 Task: Create a sub task System Test and UAT for the task  Implement a new cloud-based supply chain analytics system for a company in the project BlueLine , assign it to team member softage.5@softage.net and update the status of the sub task to  At Risk , set the priority of the sub task to Medium
Action: Mouse moved to (626, 329)
Screenshot: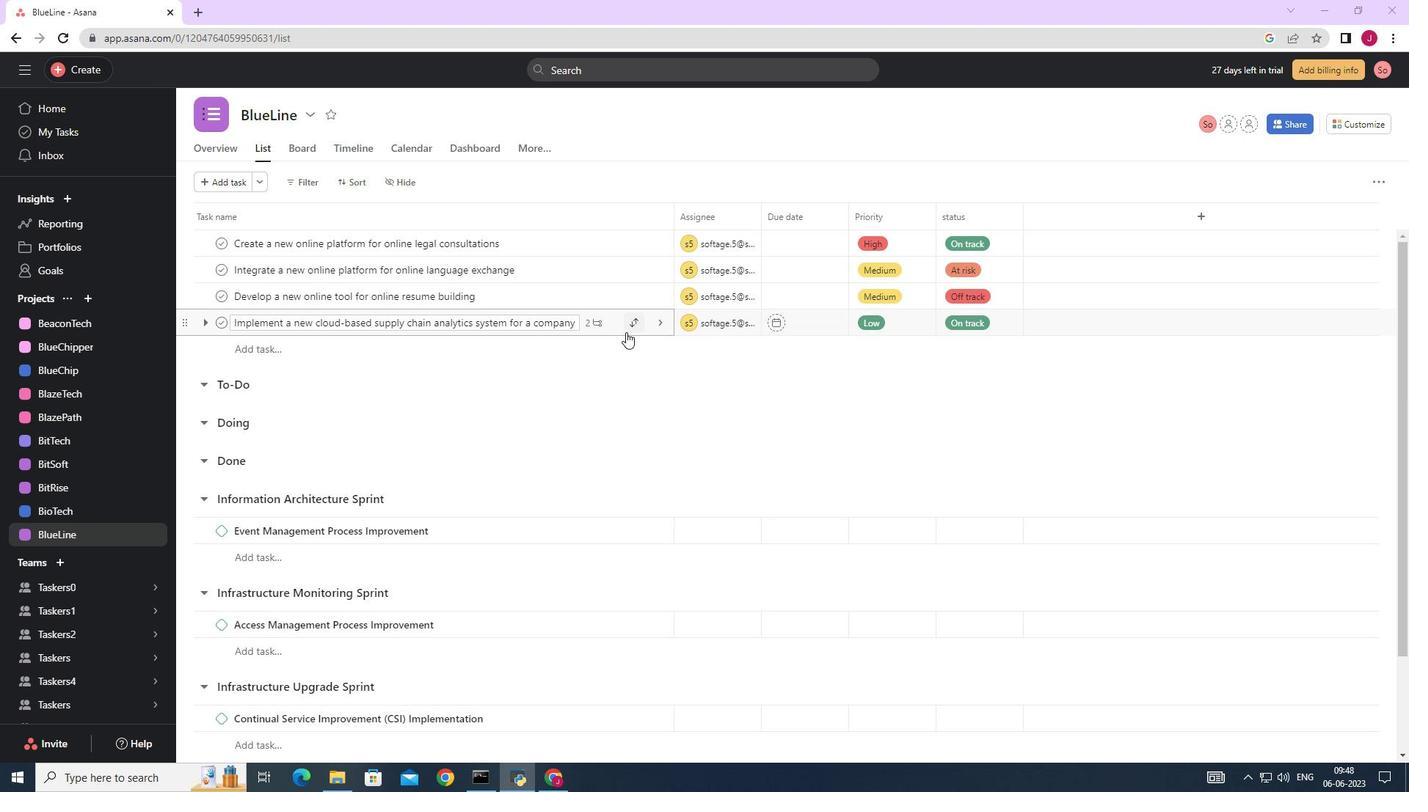 
Action: Mouse pressed left at (626, 329)
Screenshot: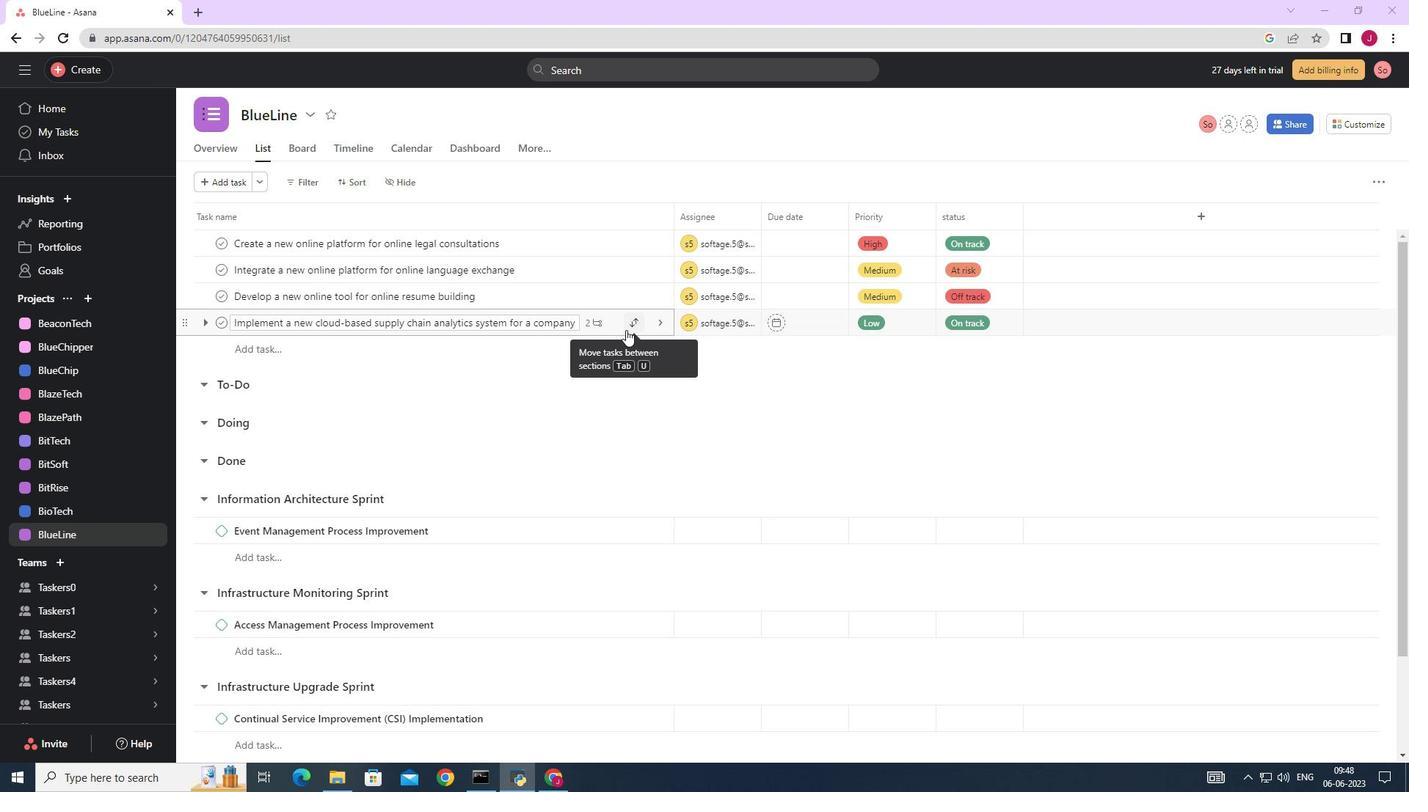 
Action: Mouse moved to (709, 412)
Screenshot: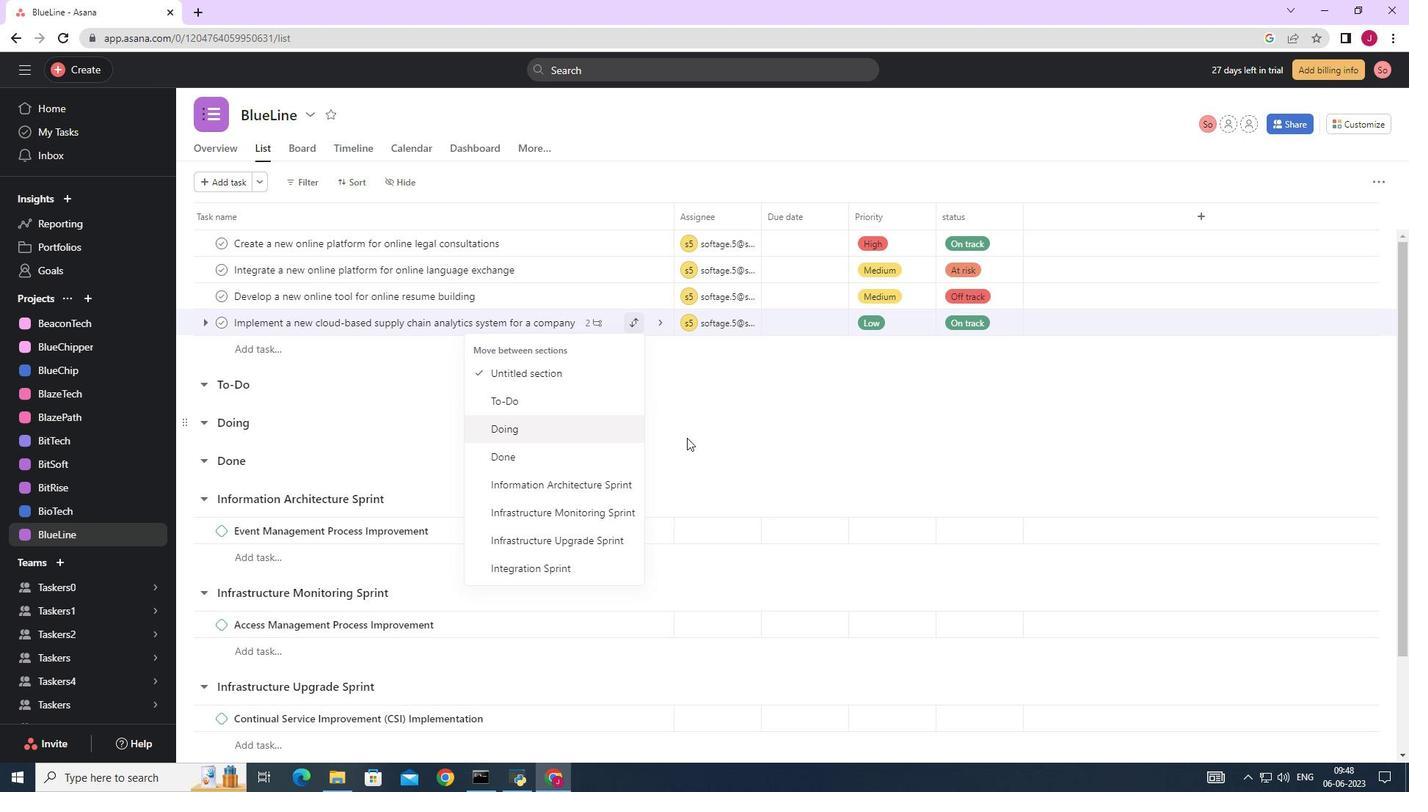 
Action: Mouse pressed left at (709, 412)
Screenshot: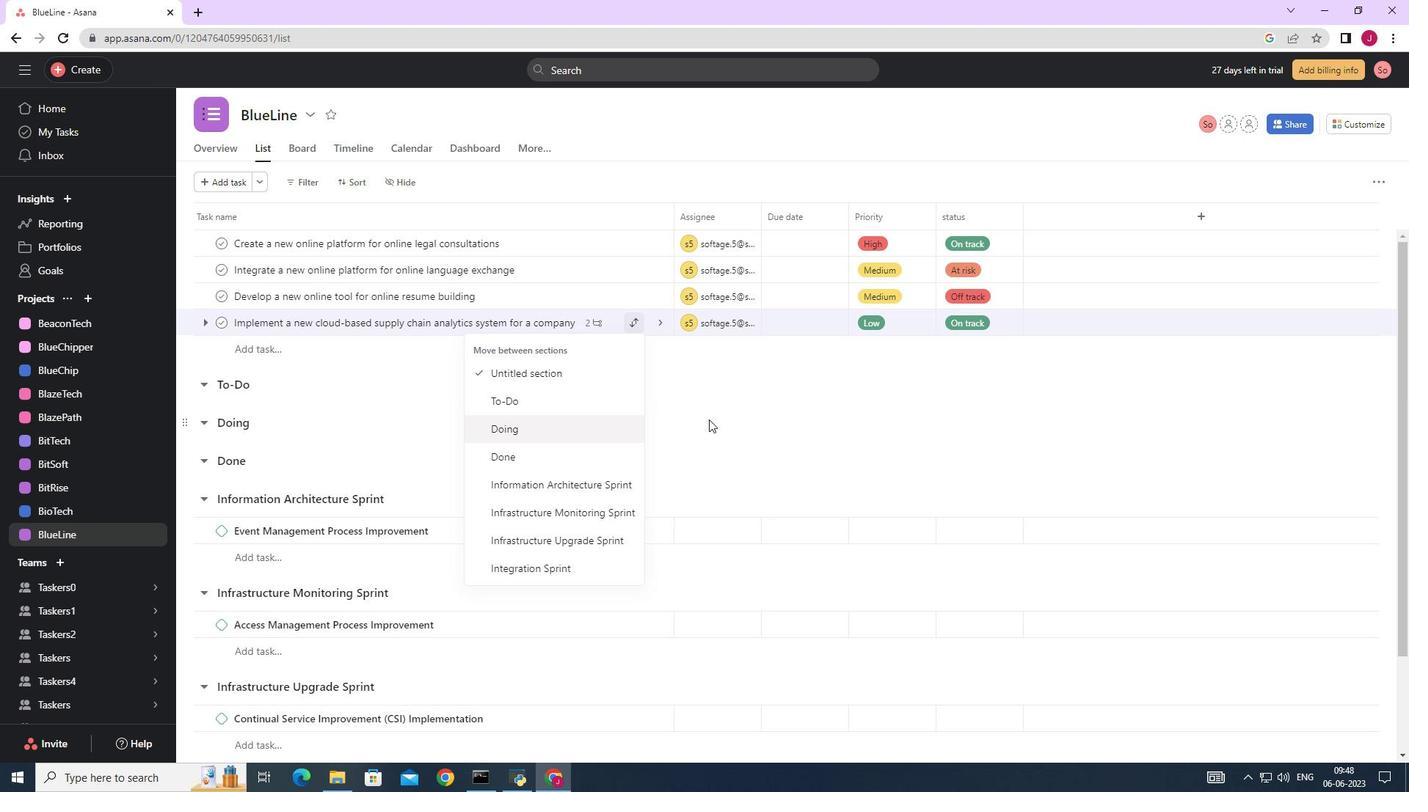 
Action: Mouse moved to (622, 323)
Screenshot: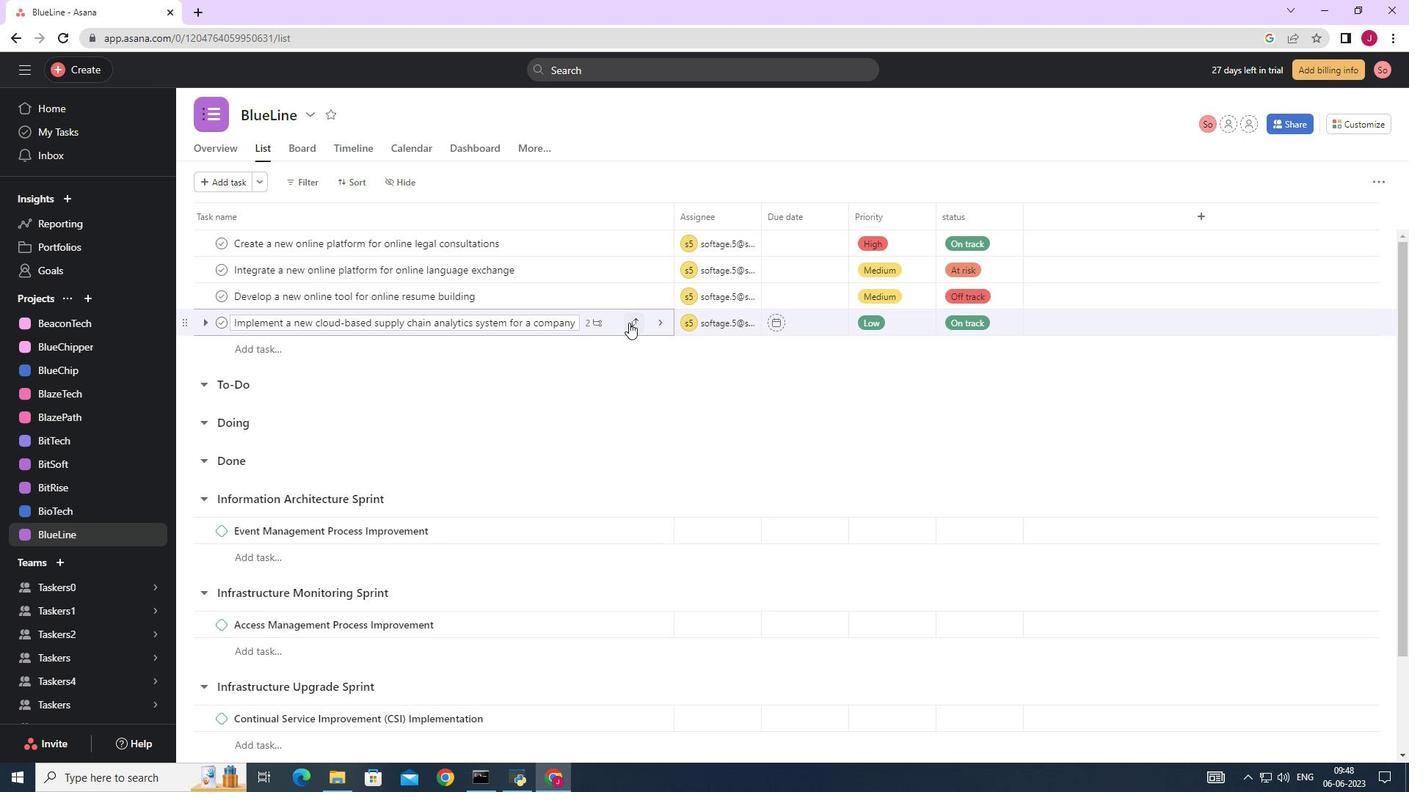 
Action: Mouse pressed left at (622, 323)
Screenshot: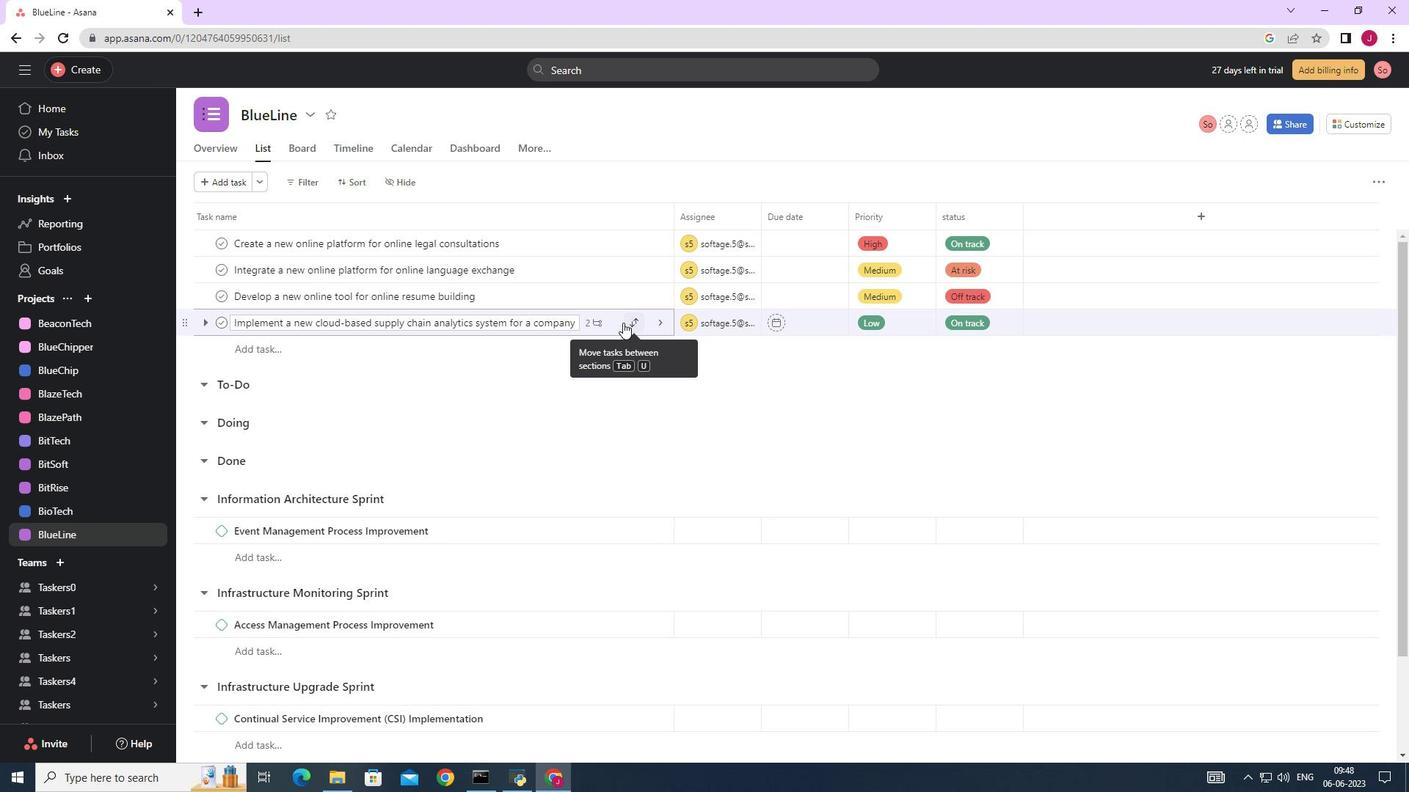 
Action: Mouse moved to (969, 541)
Screenshot: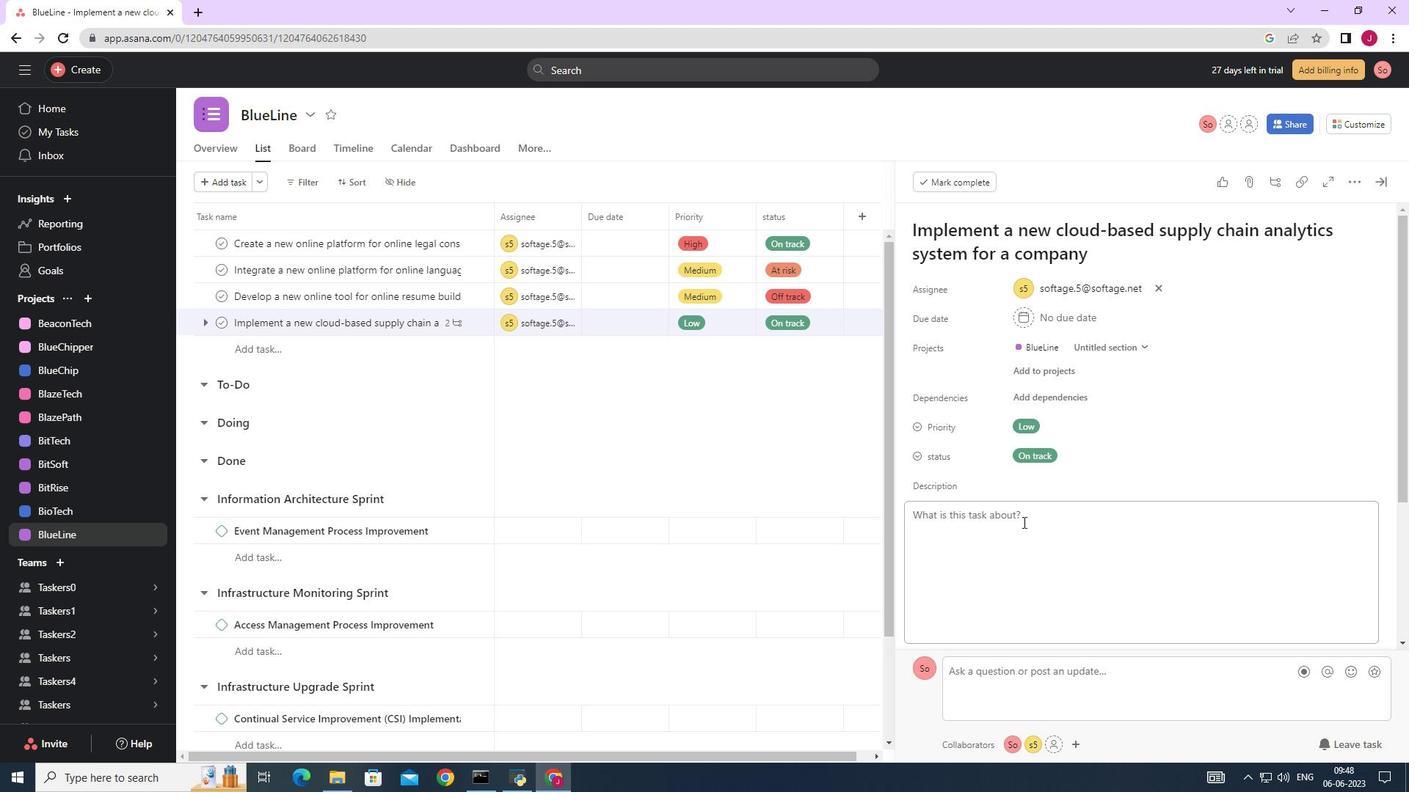 
Action: Mouse scrolled (969, 540) with delta (0, 0)
Screenshot: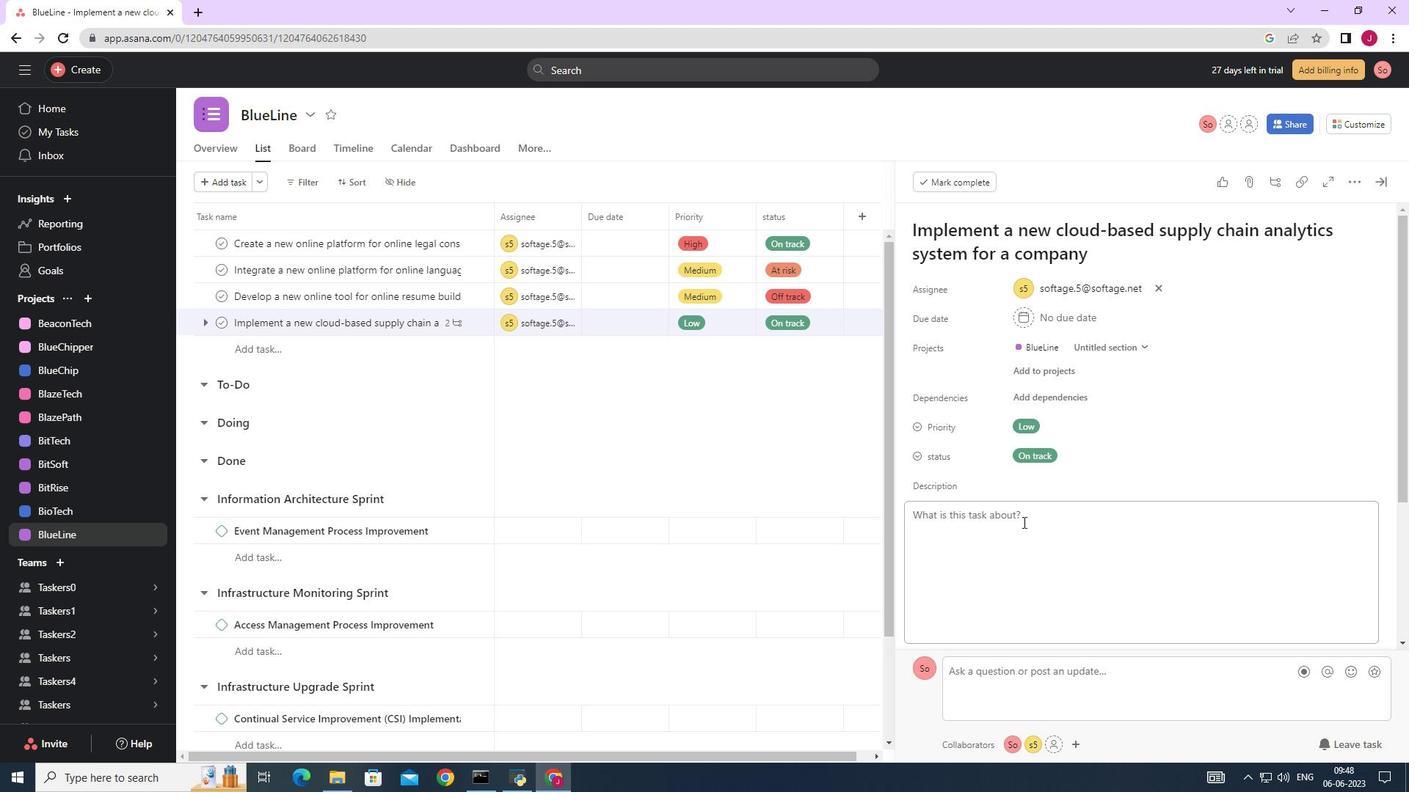 
Action: Mouse scrolled (969, 540) with delta (0, 0)
Screenshot: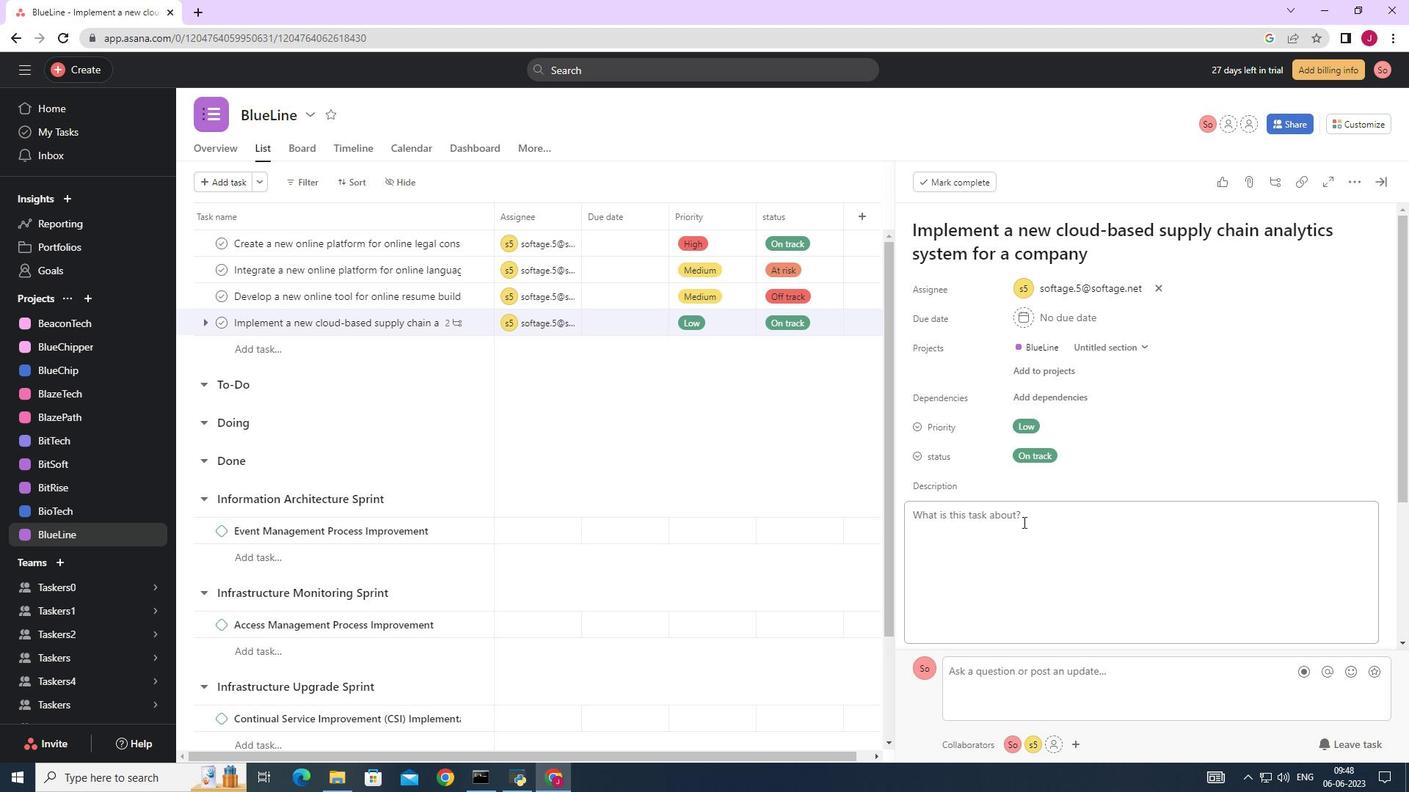 
Action: Mouse scrolled (969, 540) with delta (0, 0)
Screenshot: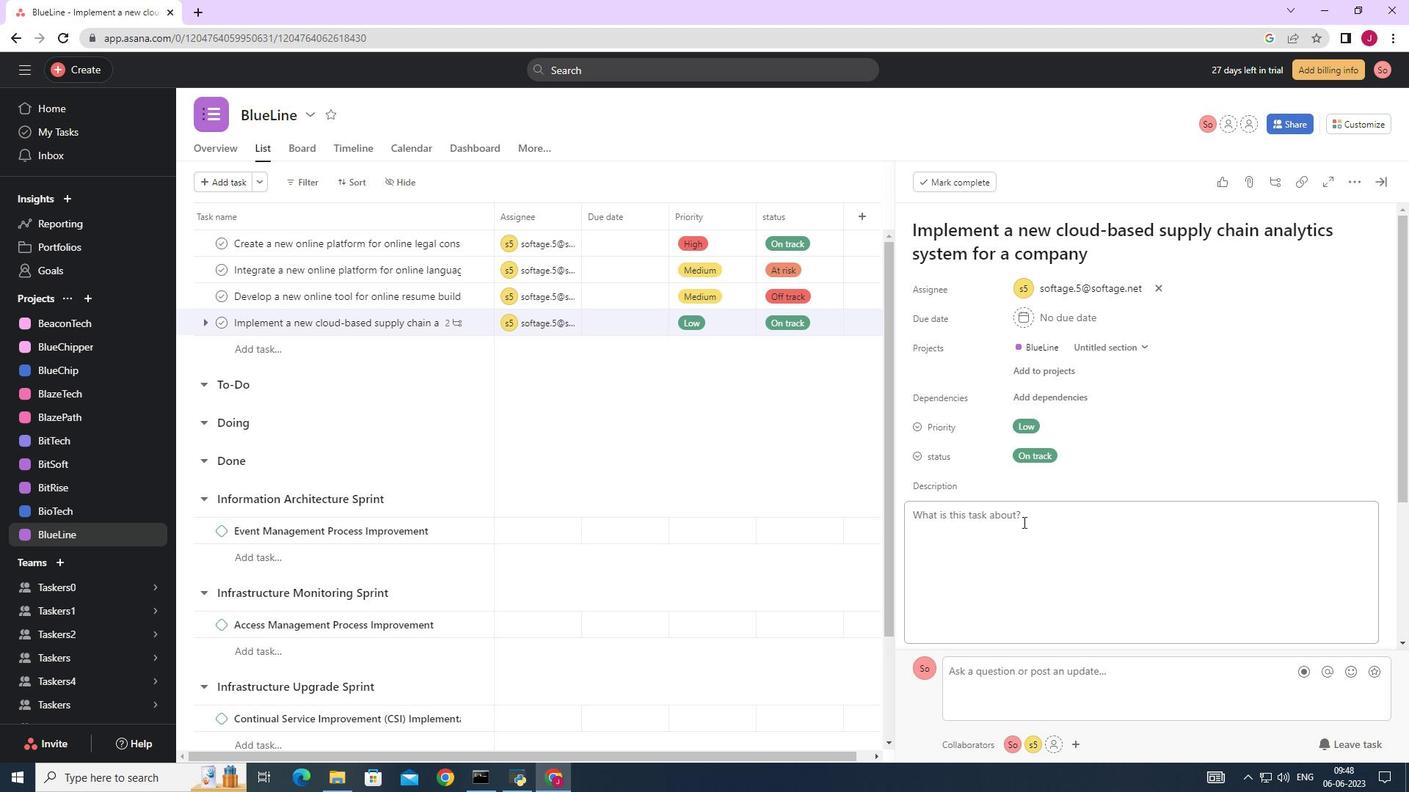 
Action: Mouse scrolled (969, 540) with delta (0, 0)
Screenshot: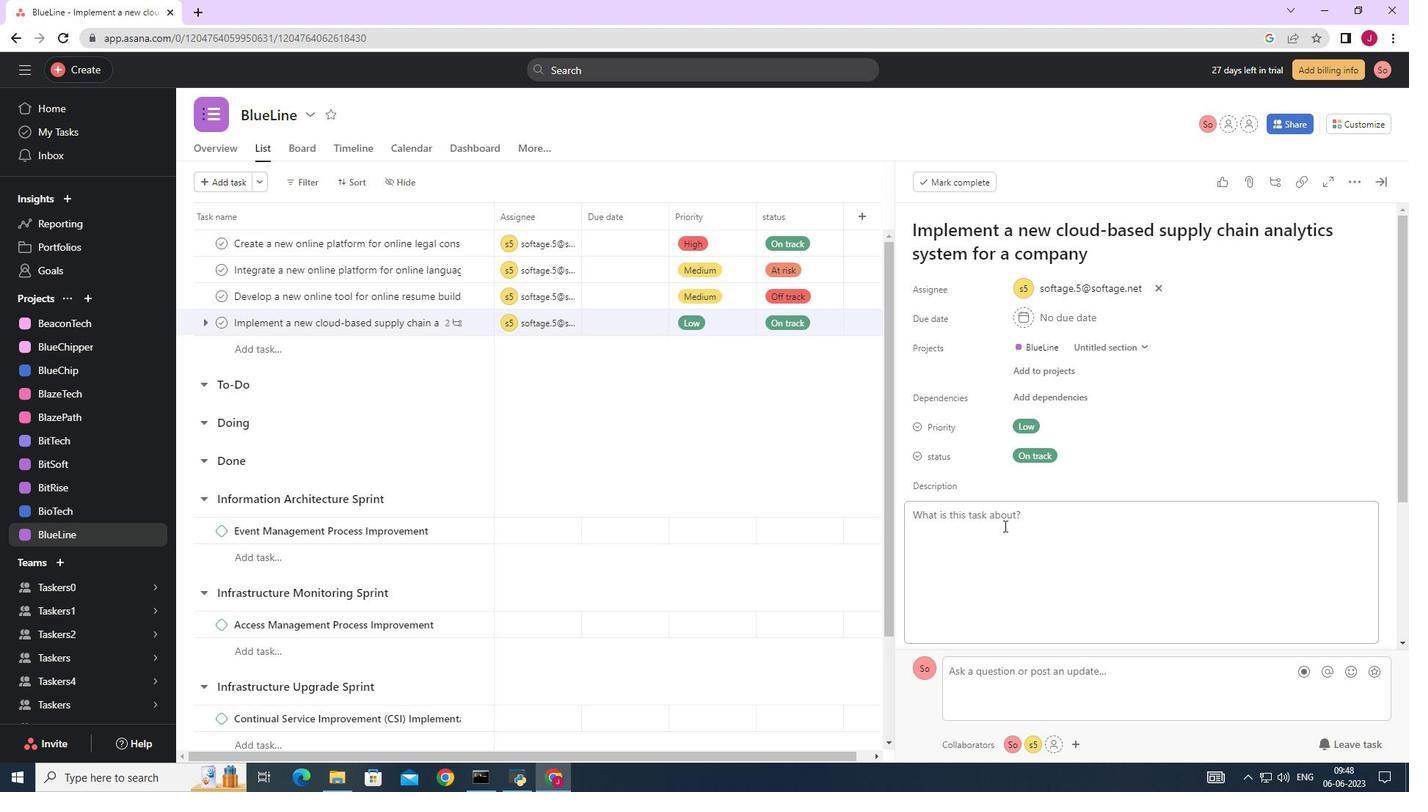 
Action: Mouse scrolled (969, 540) with delta (0, 0)
Screenshot: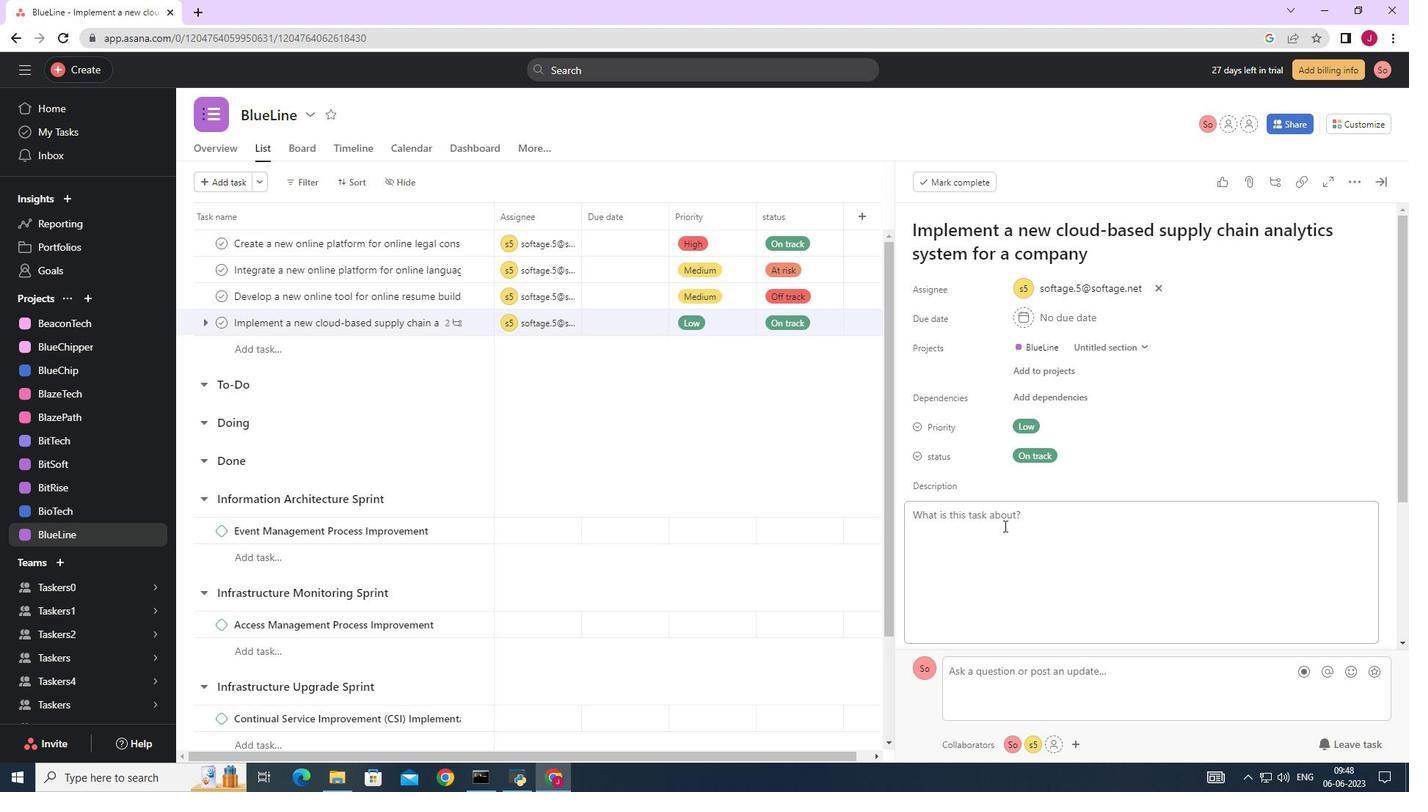
Action: Mouse moved to (969, 541)
Screenshot: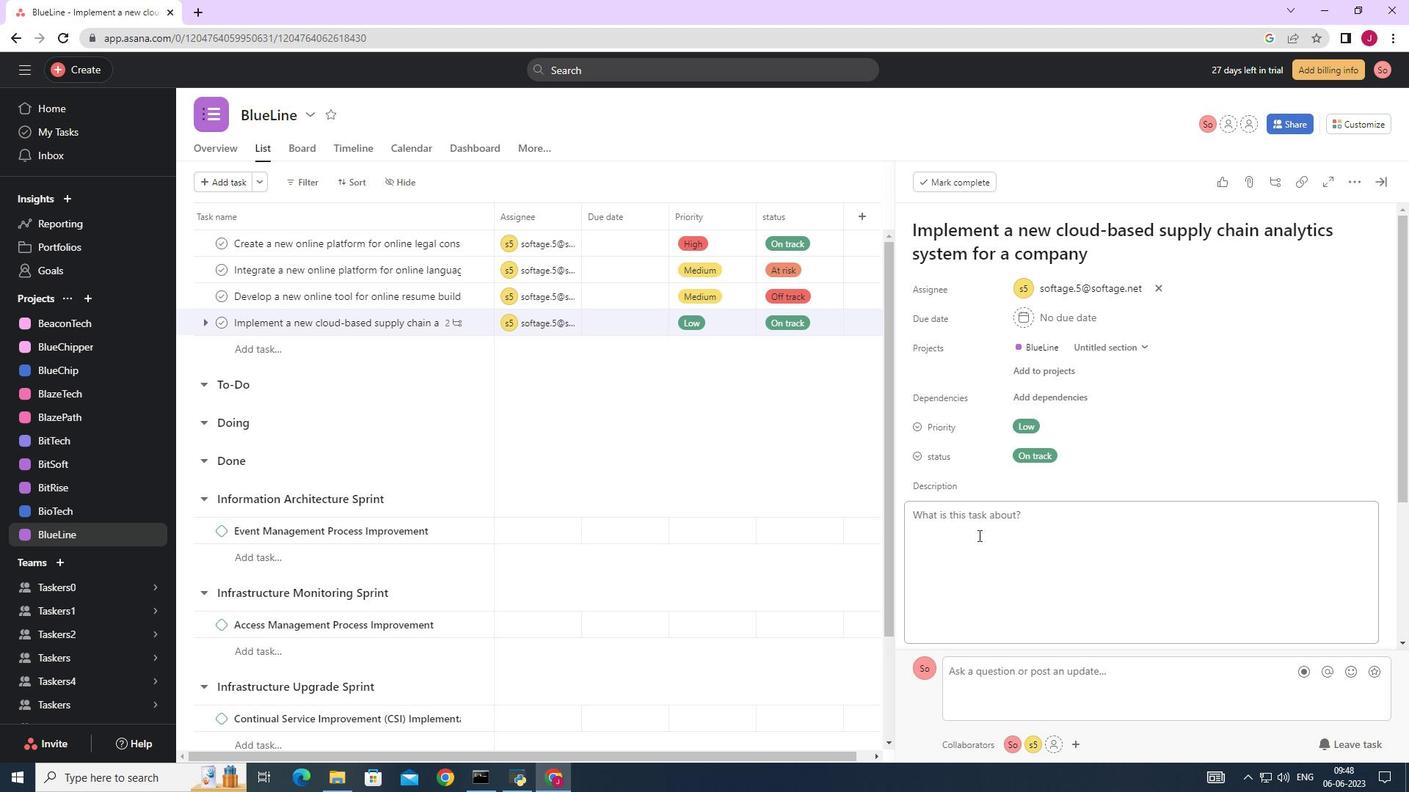 
Action: Mouse scrolled (969, 541) with delta (0, 0)
Screenshot: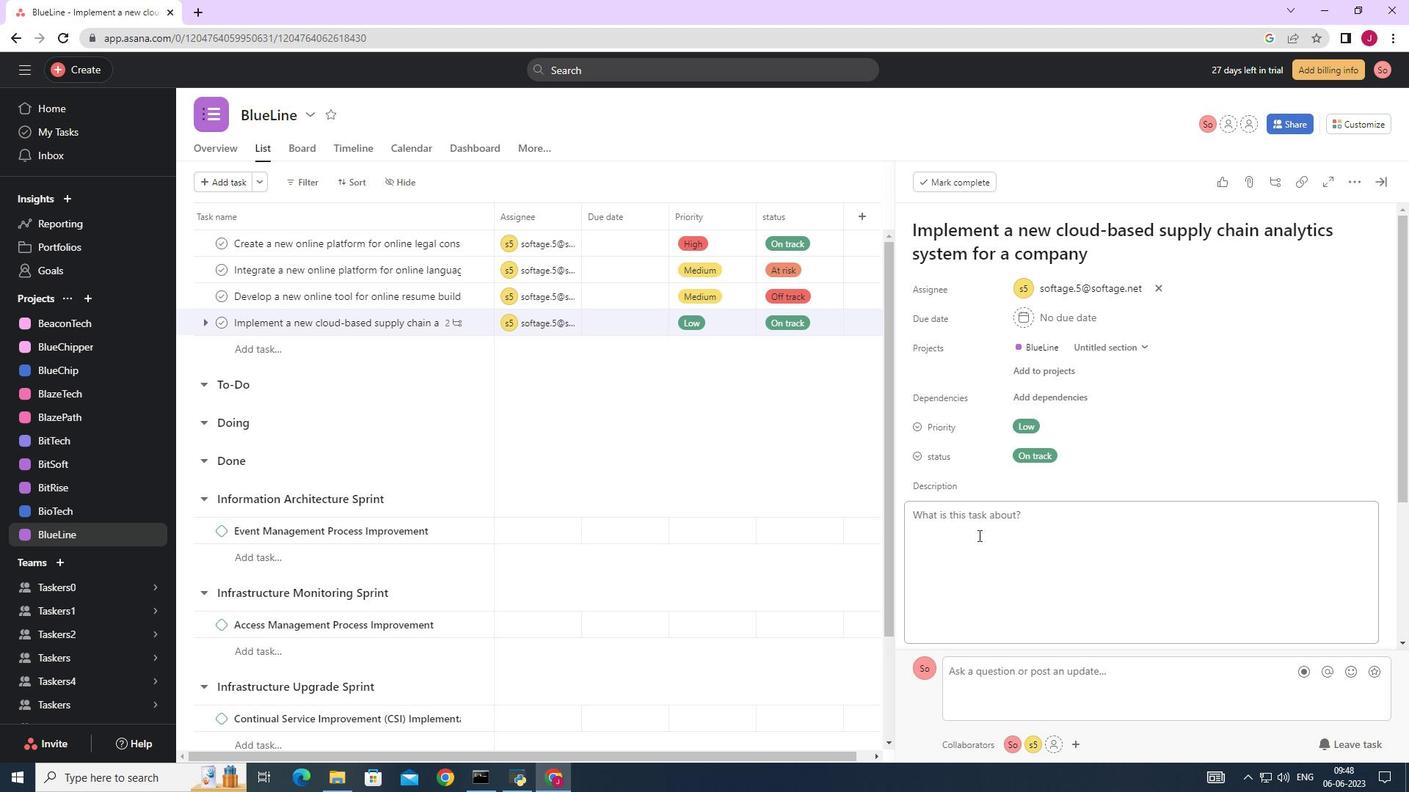 
Action: Mouse moved to (969, 543)
Screenshot: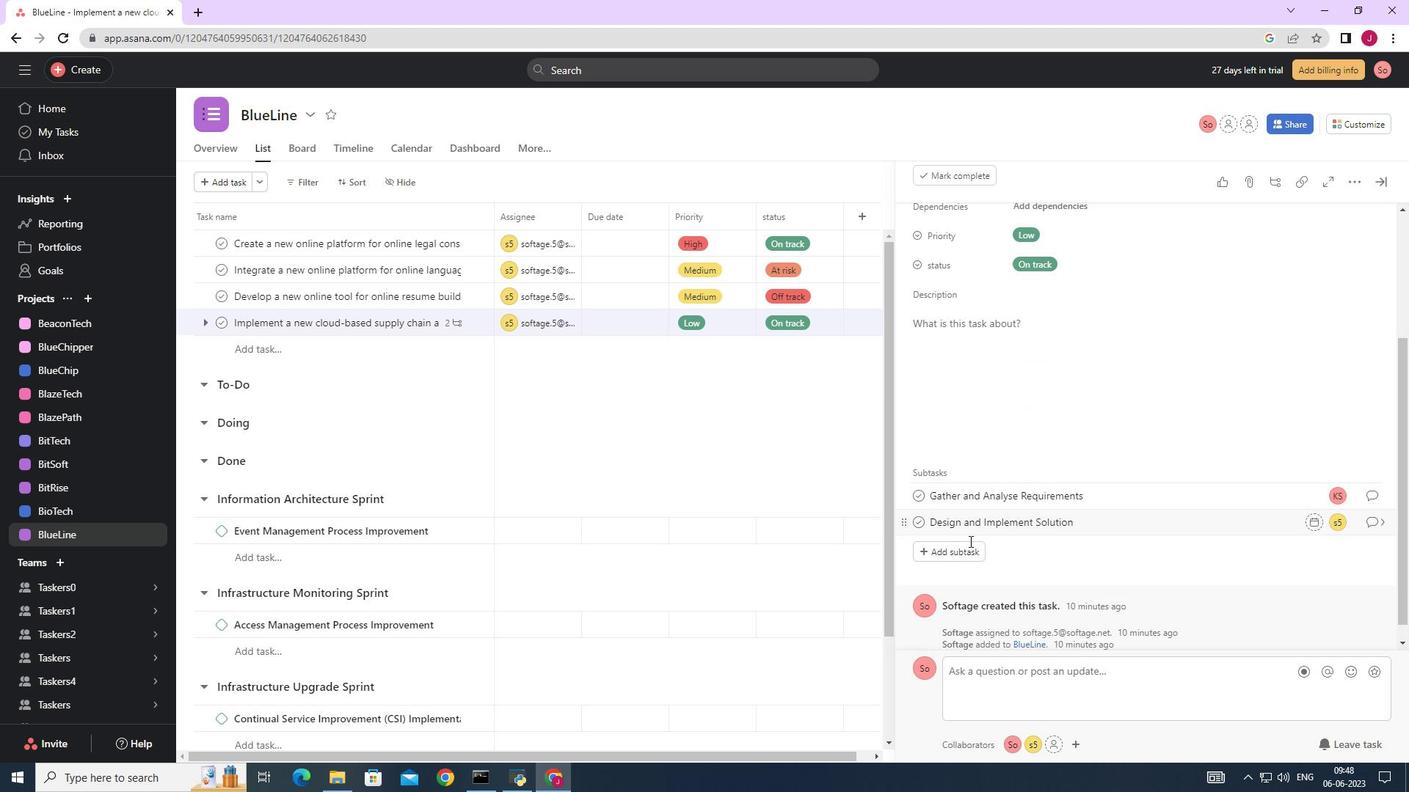 
Action: Mouse scrolled (969, 542) with delta (0, 0)
Screenshot: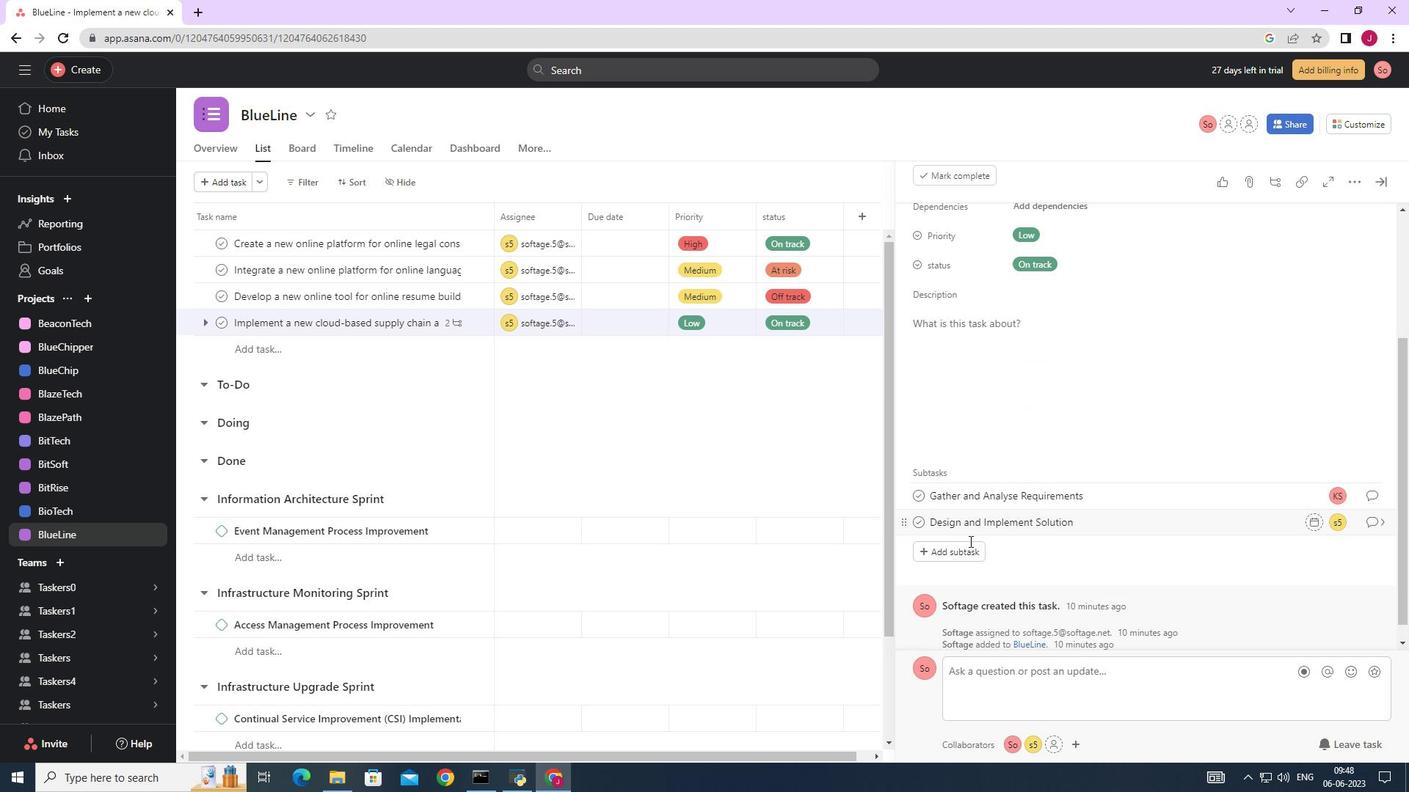 
Action: Mouse moved to (969, 544)
Screenshot: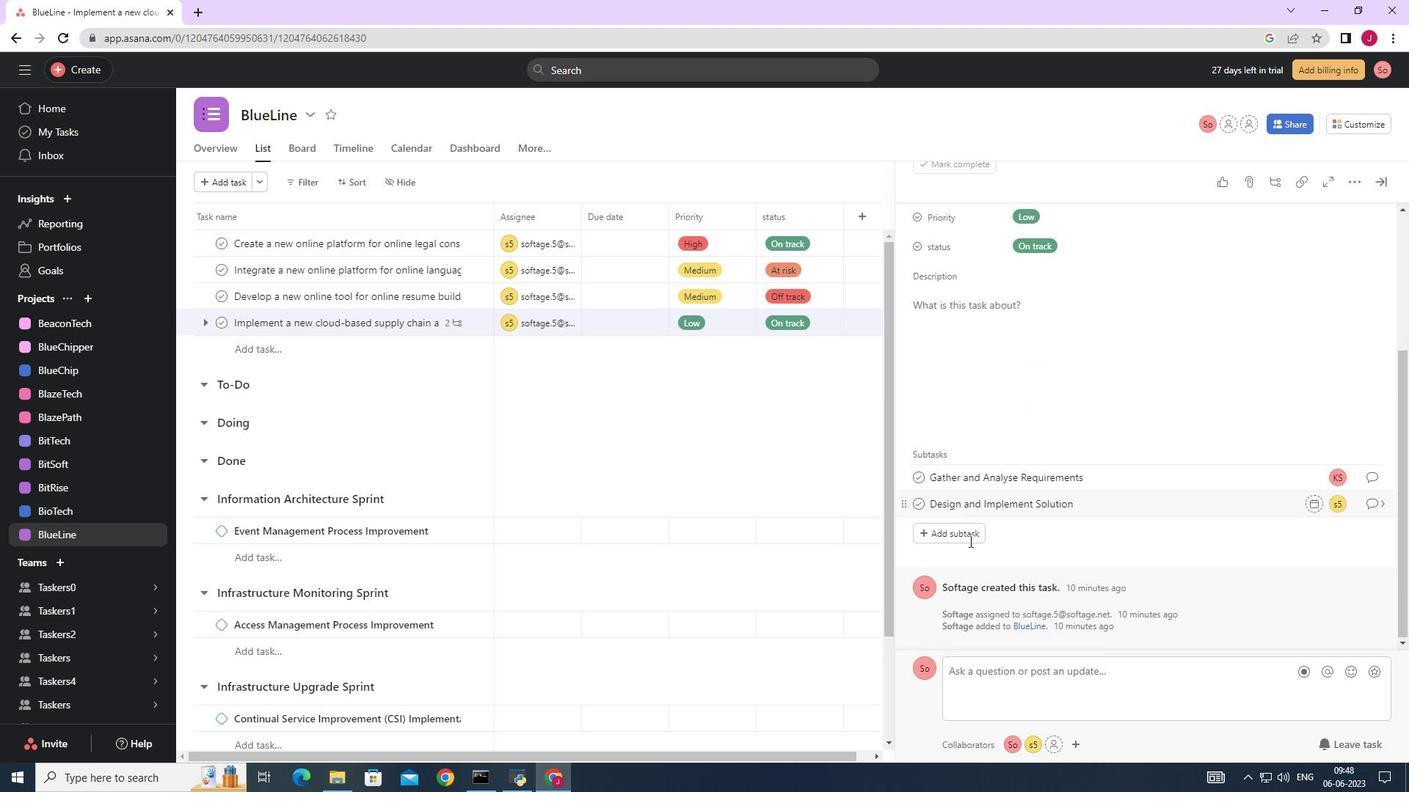 
Action: Mouse scrolled (969, 543) with delta (0, 0)
Screenshot: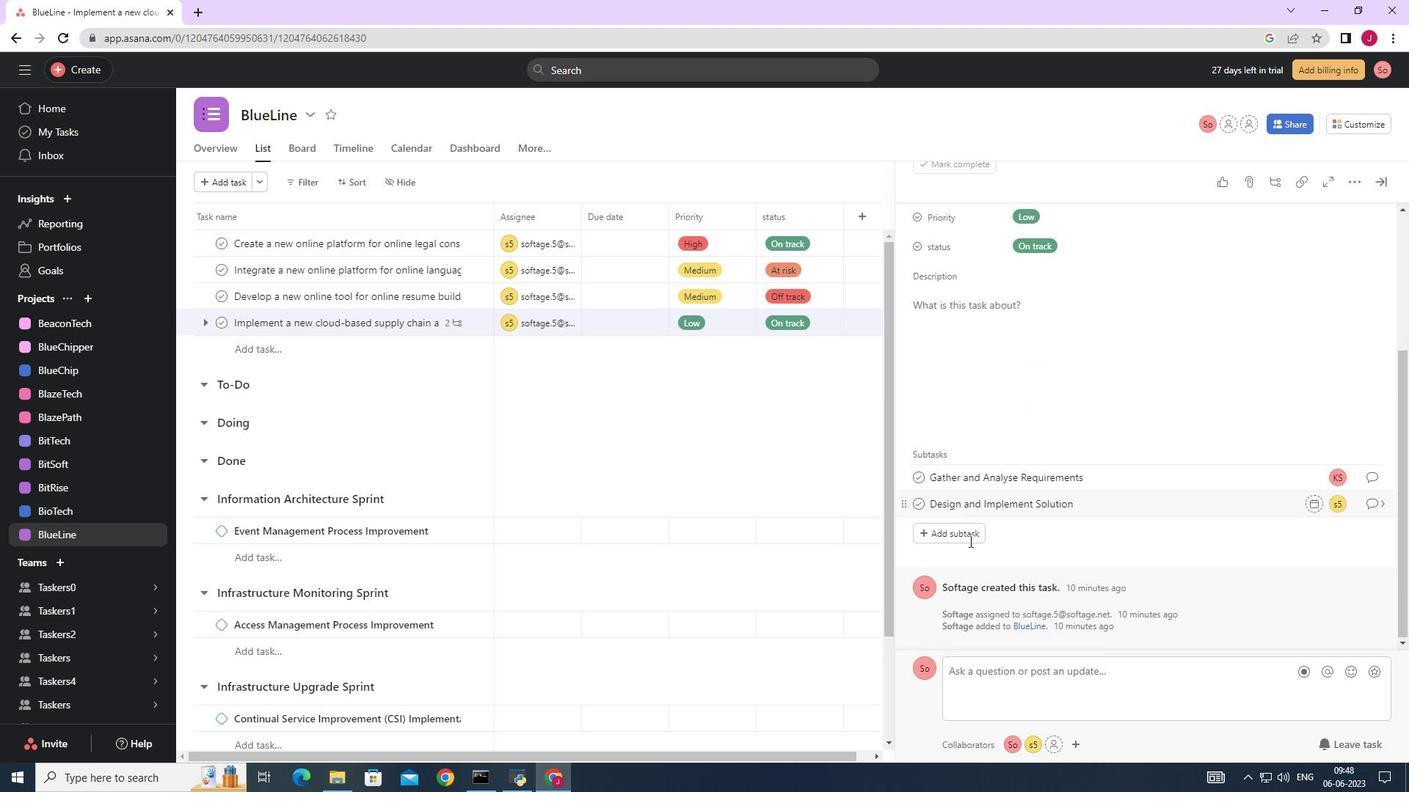 
Action: Mouse moved to (971, 546)
Screenshot: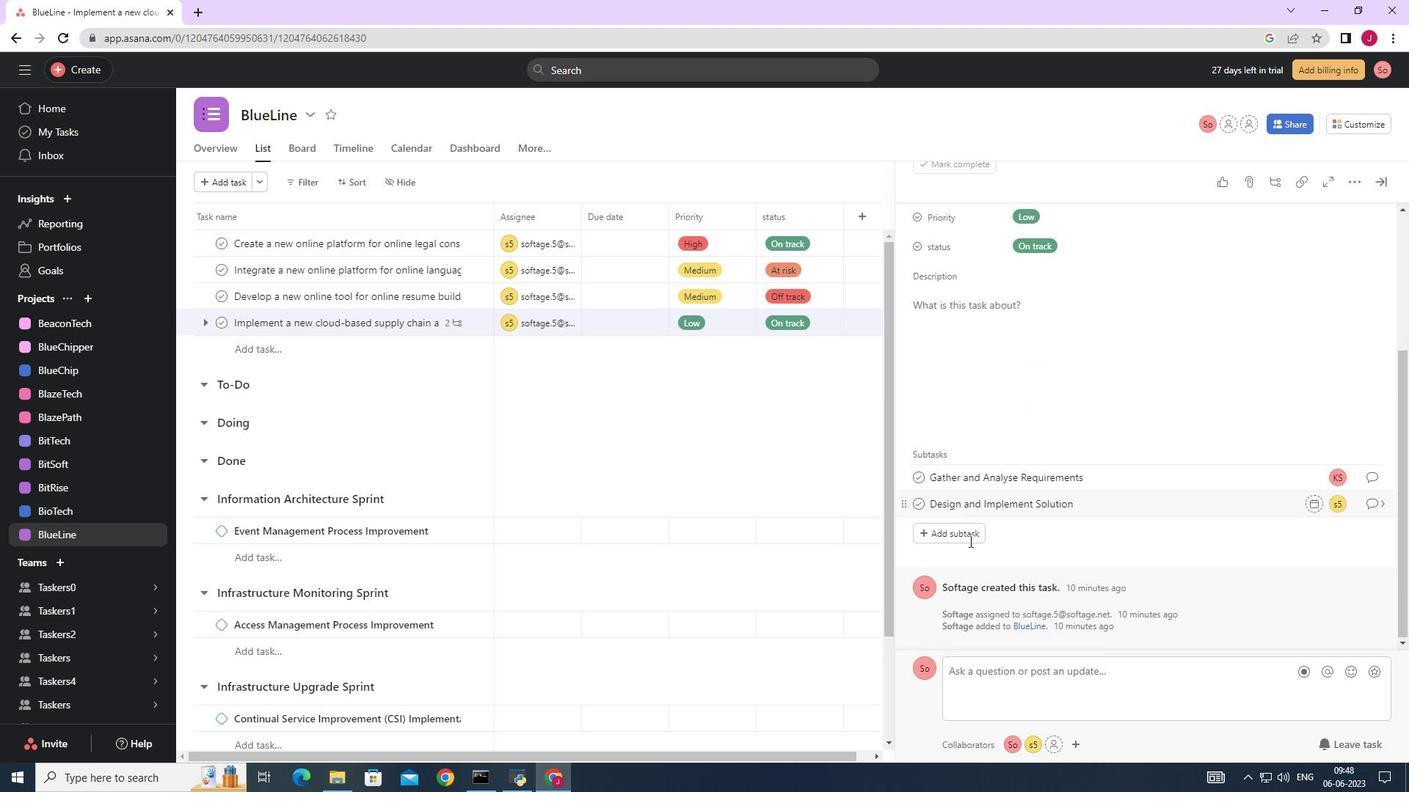 
Action: Mouse scrolled (969, 543) with delta (0, 0)
Screenshot: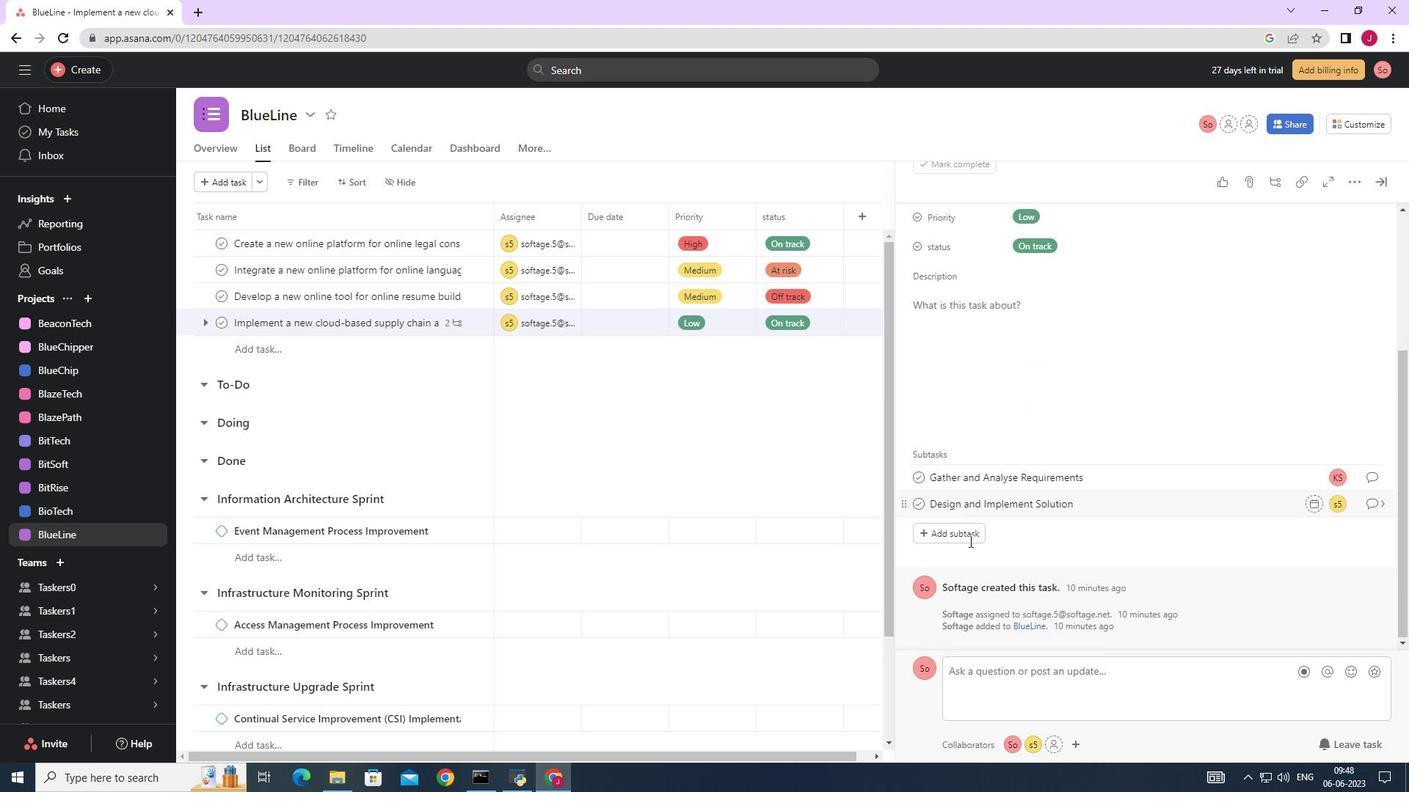
Action: Mouse moved to (971, 546)
Screenshot: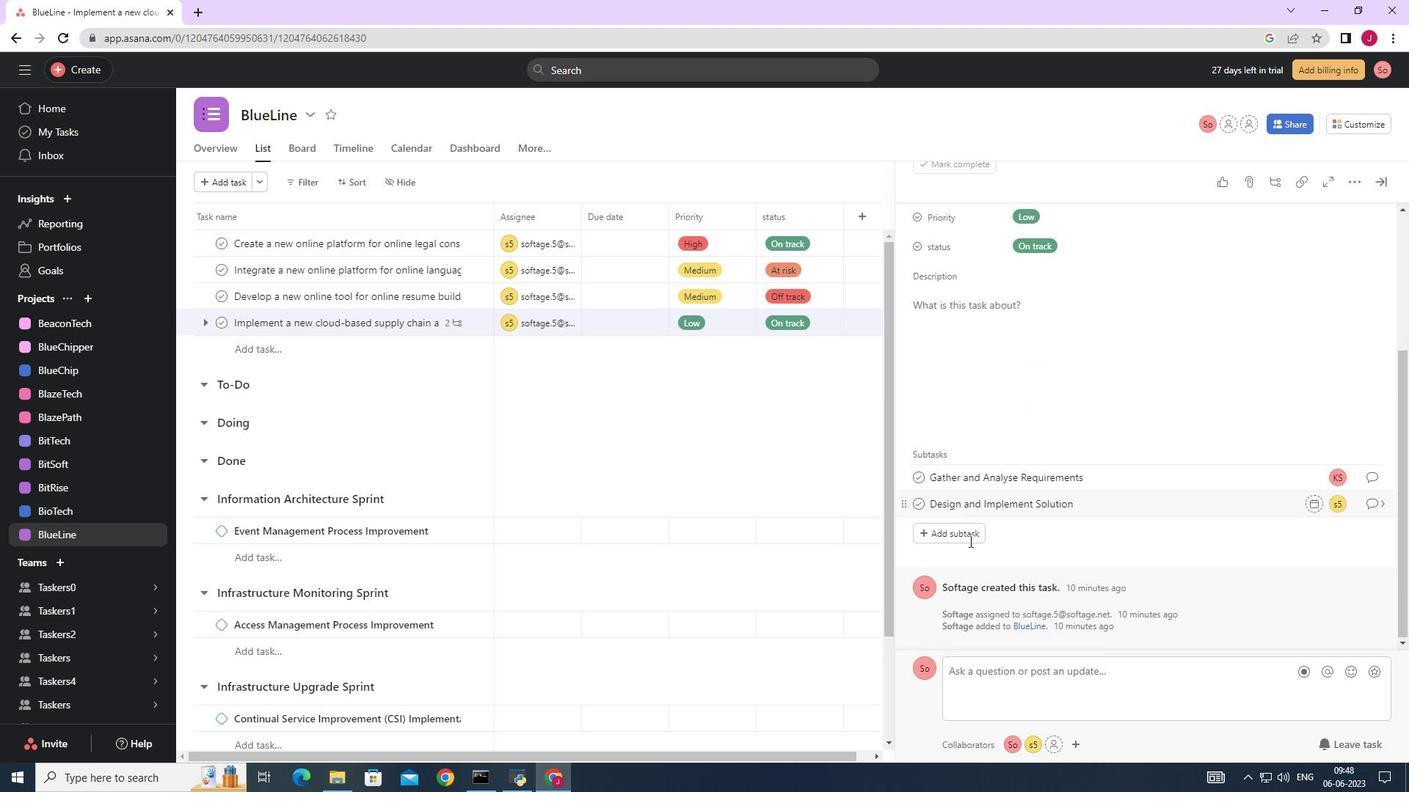 
Action: Mouse scrolled (971, 545) with delta (0, 0)
Screenshot: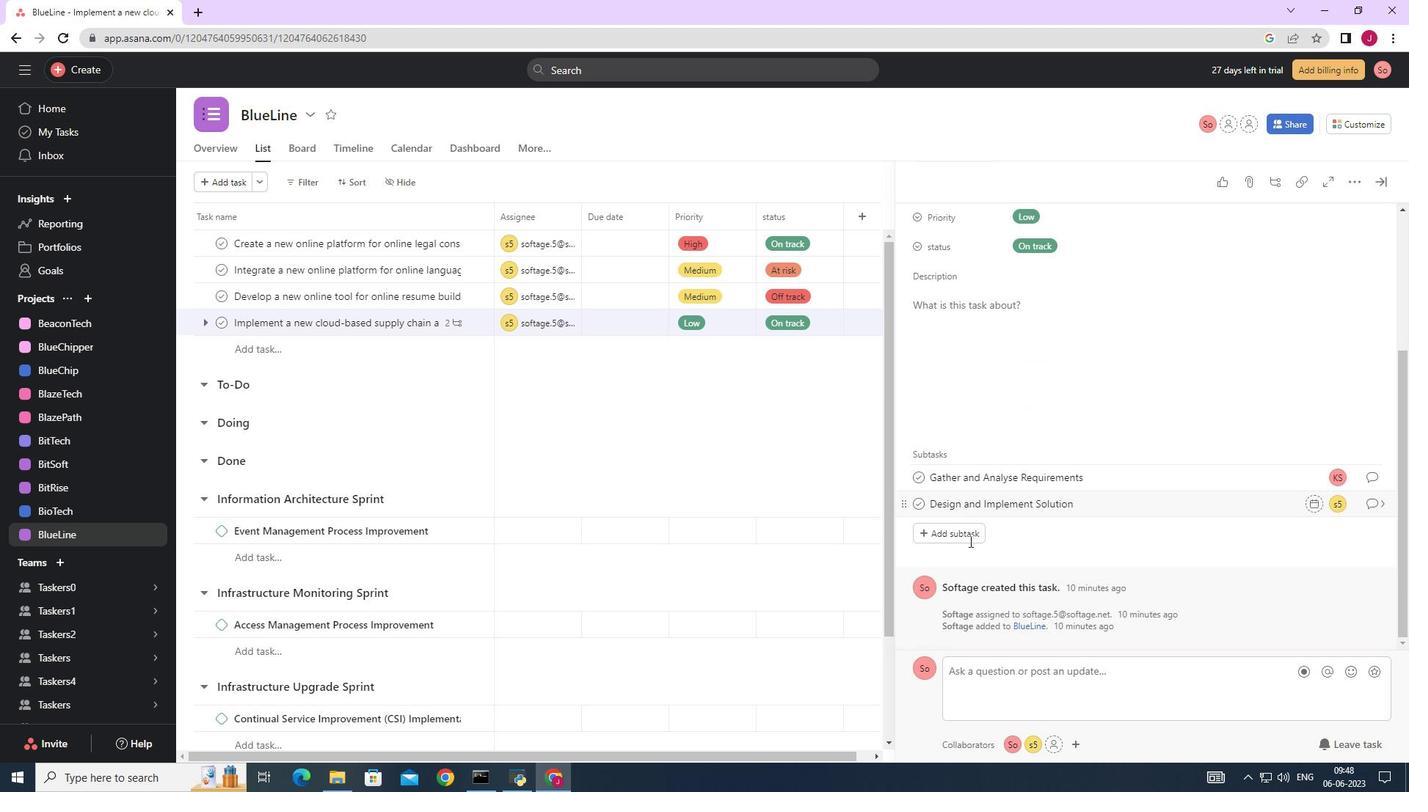 
Action: Mouse moved to (972, 549)
Screenshot: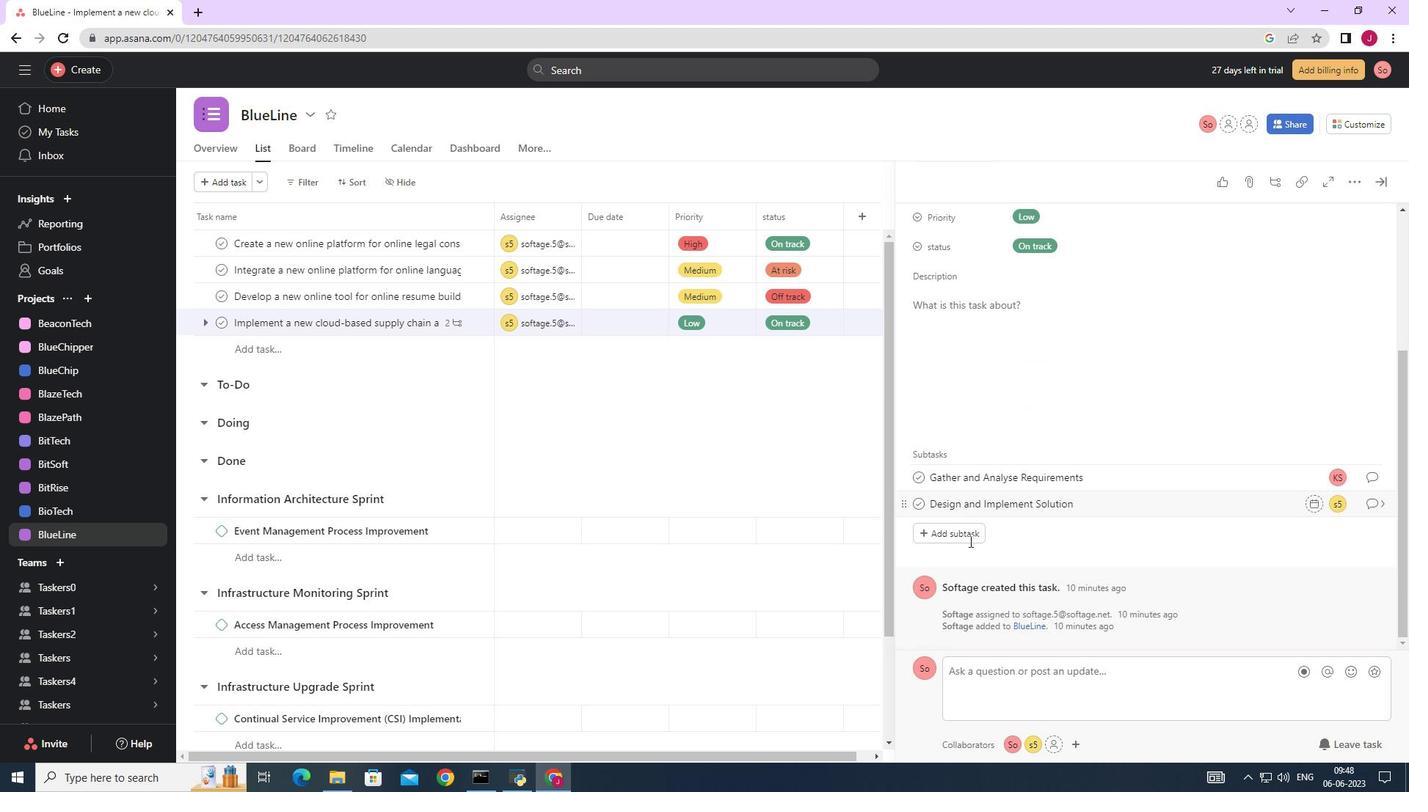 
Action: Mouse scrolled (971, 546) with delta (0, 0)
Screenshot: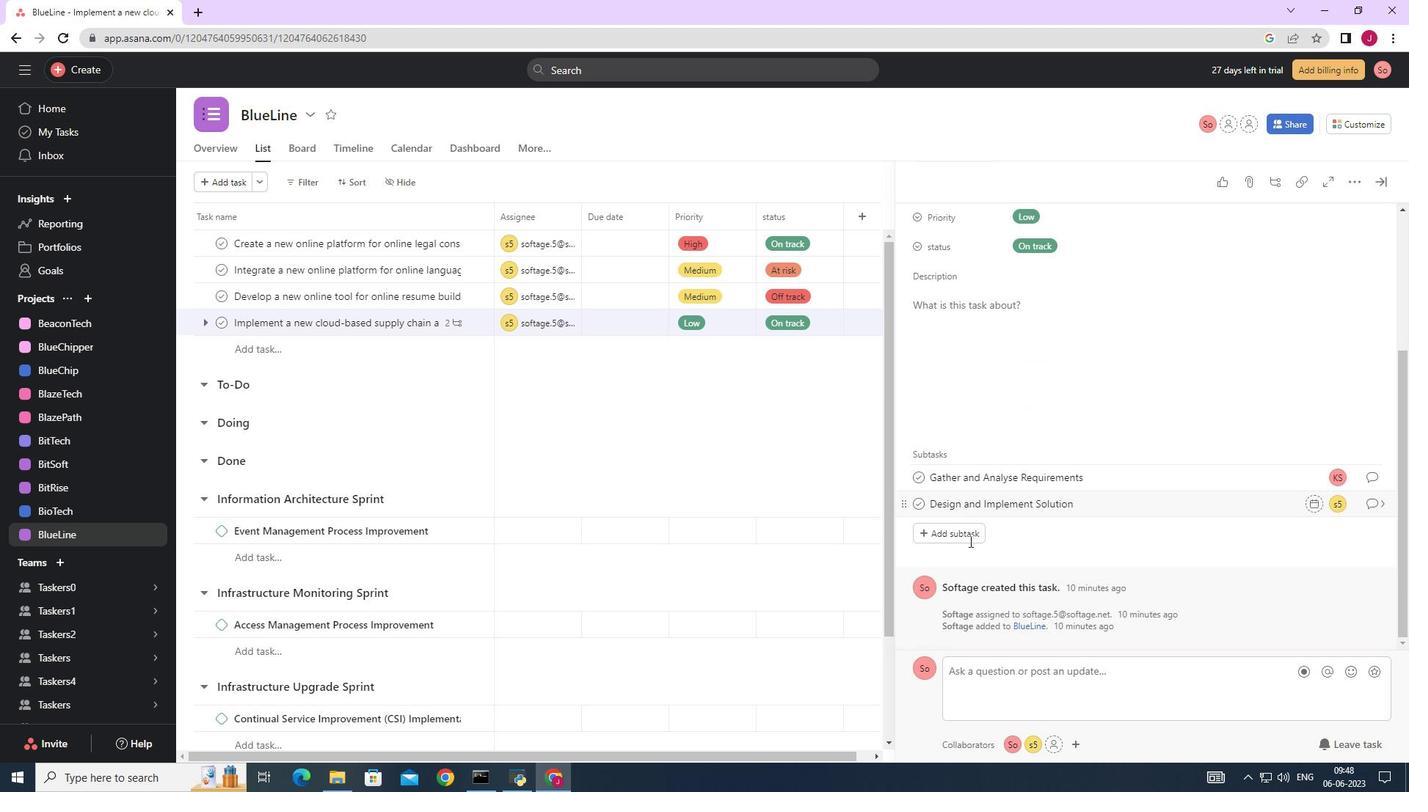 
Action: Mouse moved to (961, 528)
Screenshot: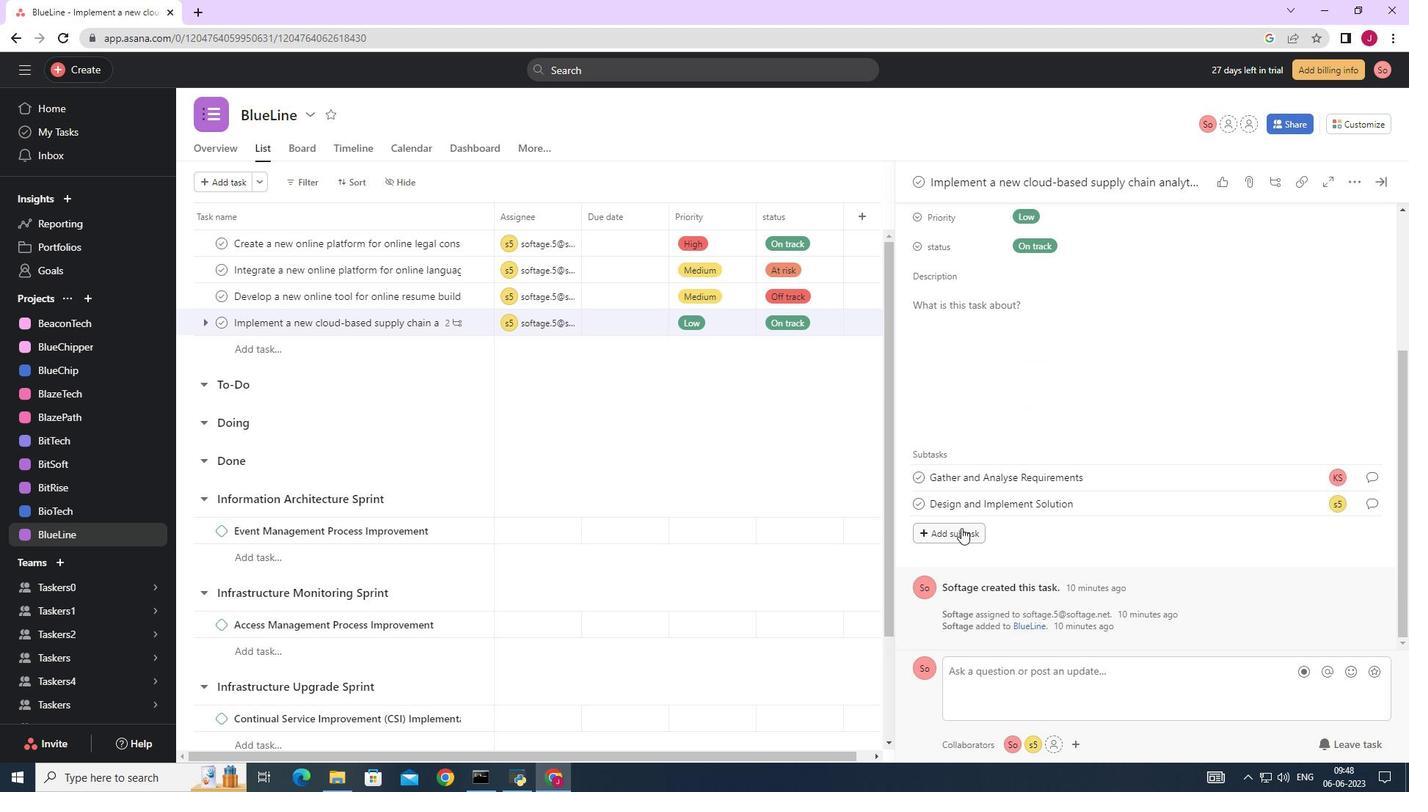 
Action: Mouse pressed left at (961, 528)
Screenshot: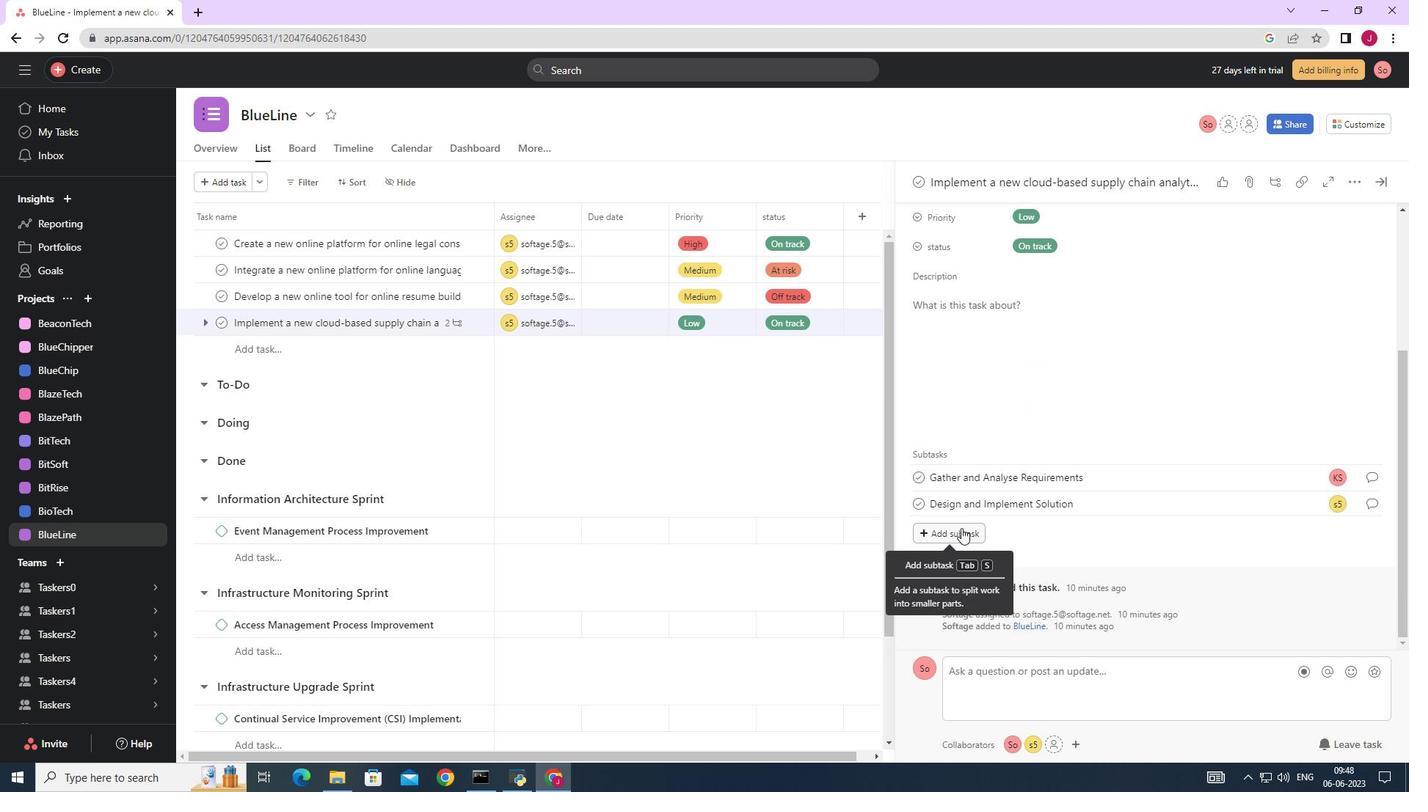 
Action: Key pressed <Key.caps_lock>S<Key.caps_lock>ystem<Key.space><Key.caps_lock>T<Key.caps_lock>est<Key.space>and<Key.space><Key.caps_lock>UAT
Screenshot: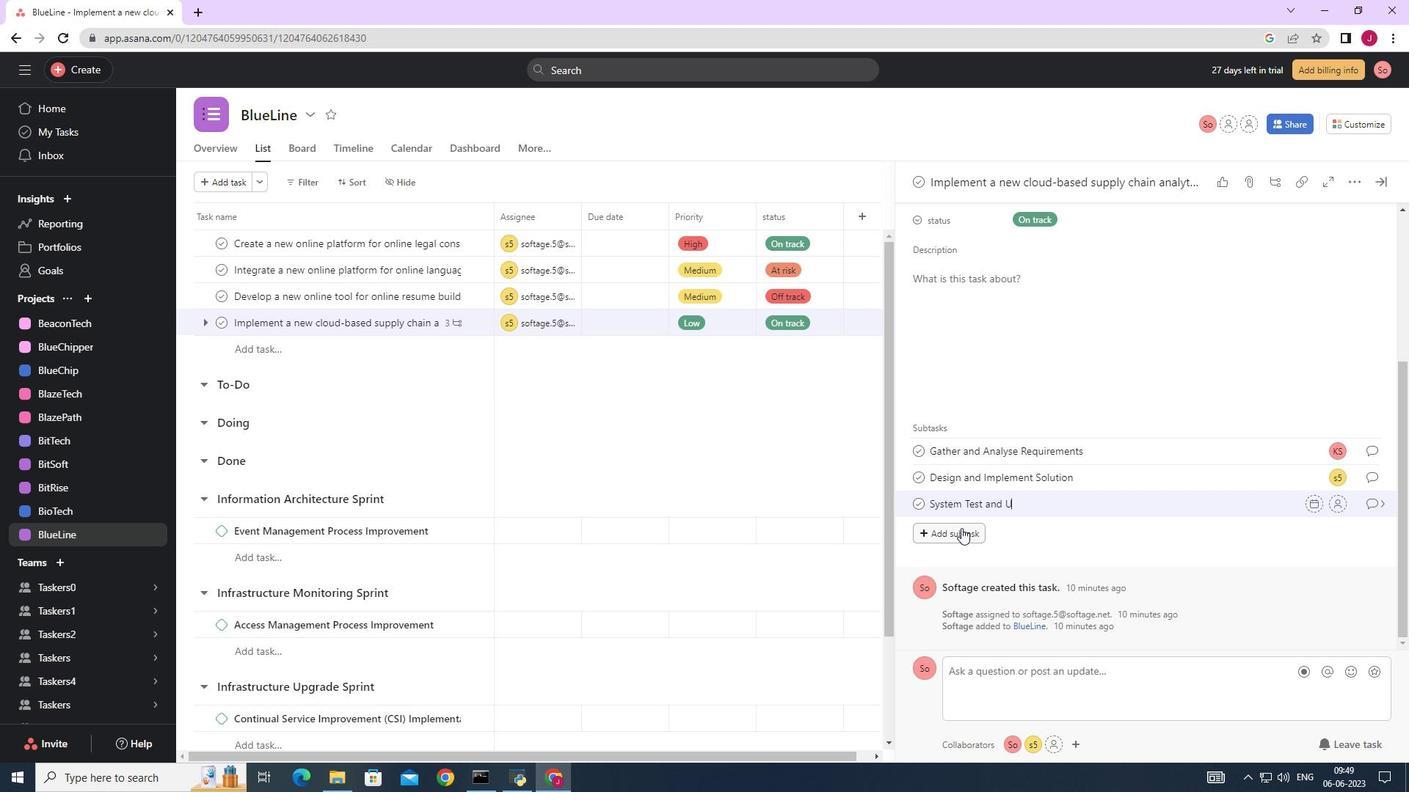 
Action: Mouse moved to (1334, 504)
Screenshot: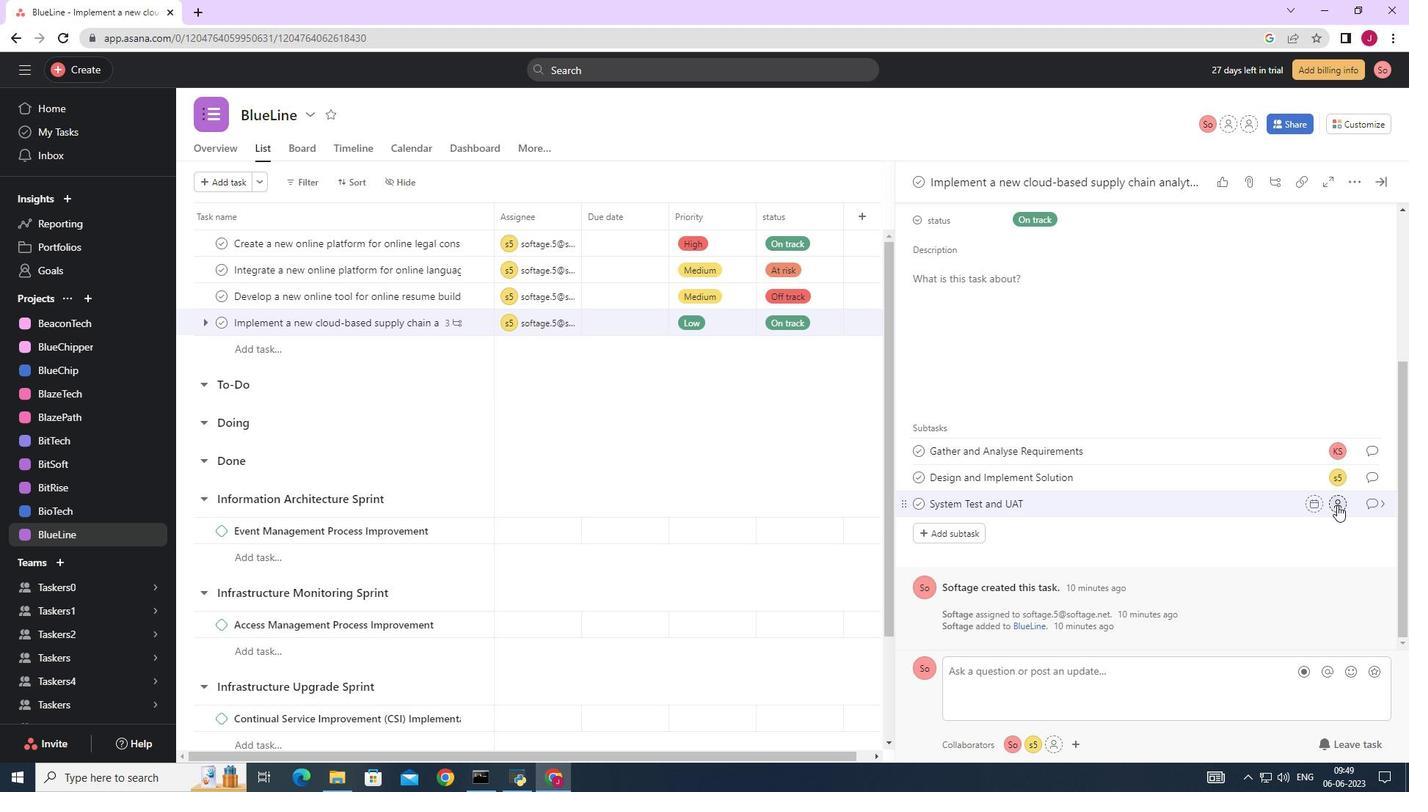 
Action: Mouse pressed left at (1334, 504)
Screenshot: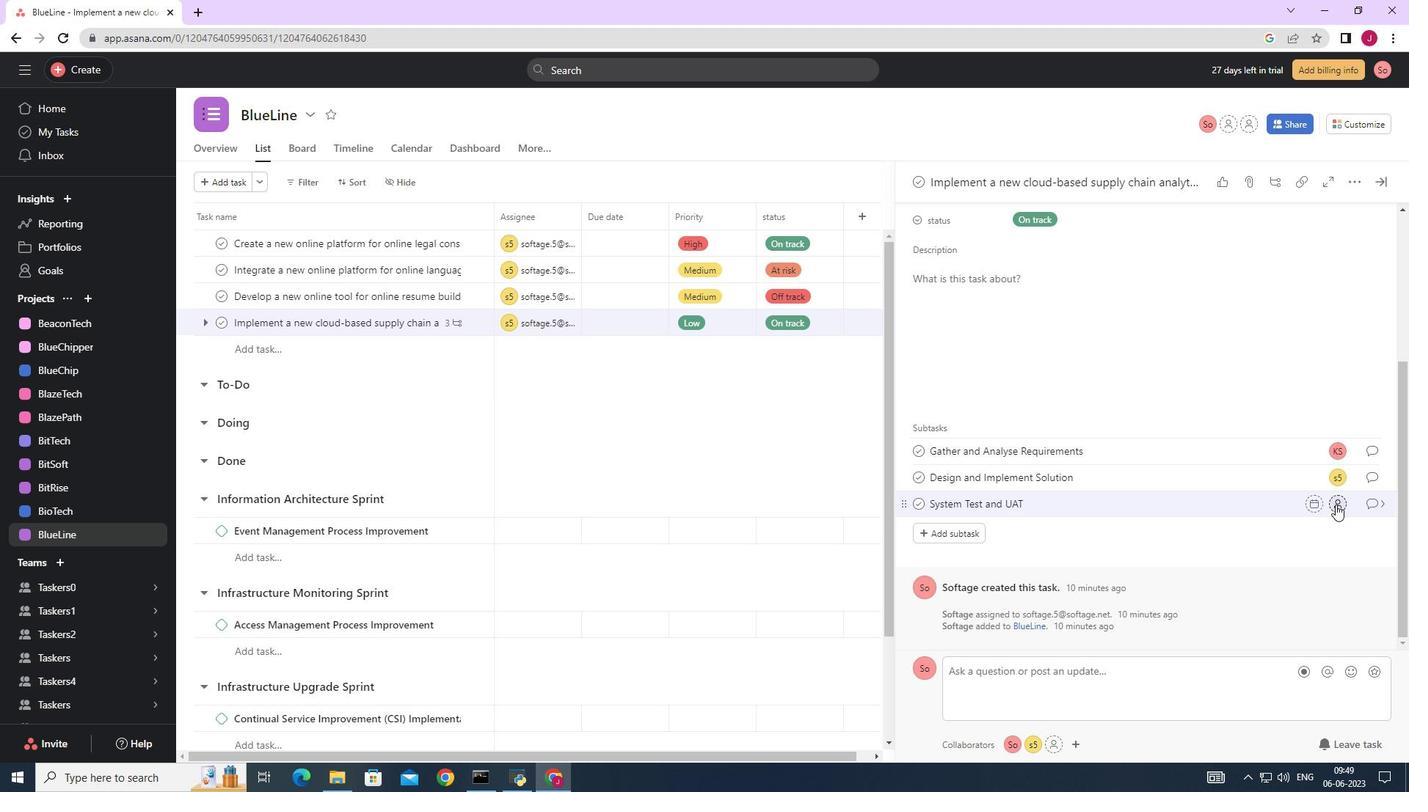 
Action: Key pressed SOFTAGE.5
Screenshot: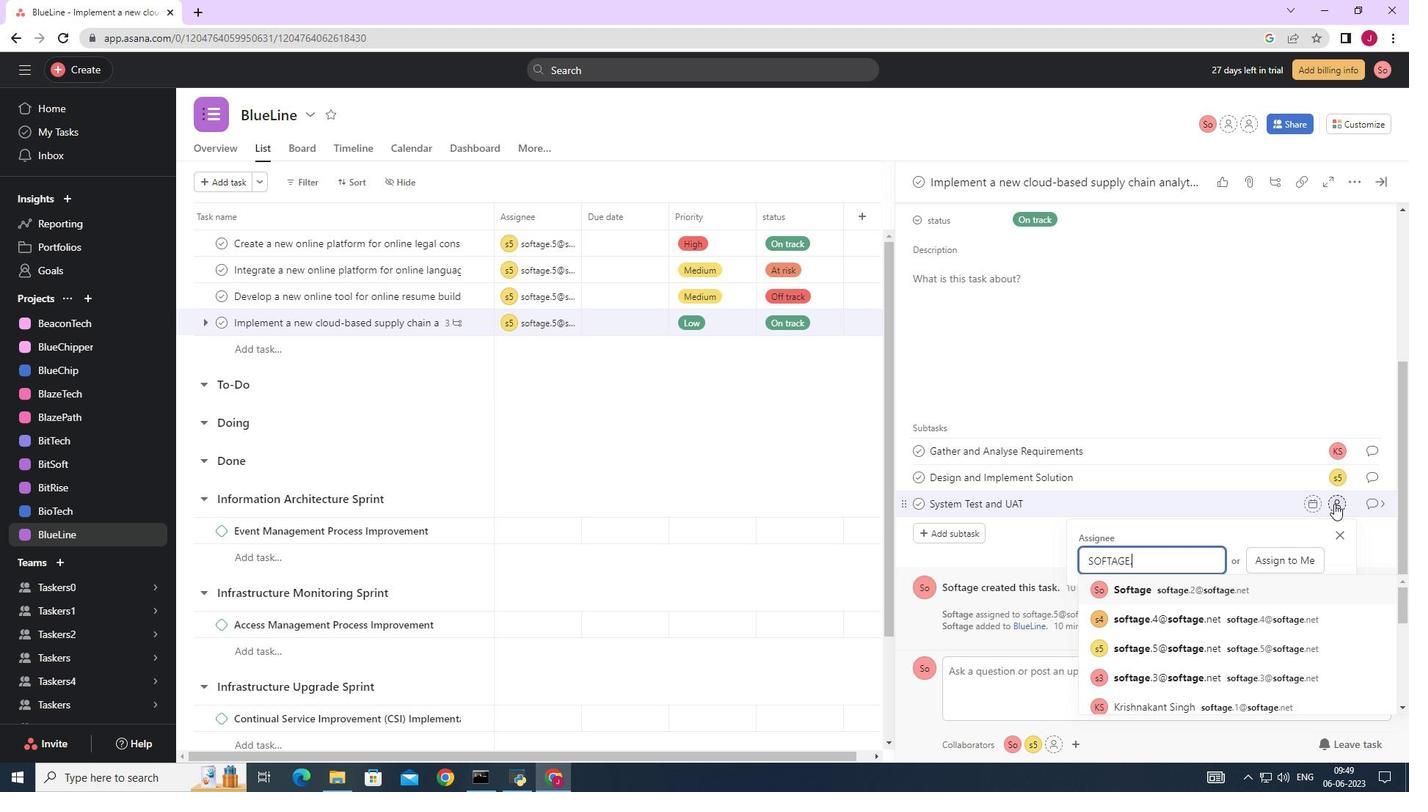 
Action: Mouse moved to (1179, 589)
Screenshot: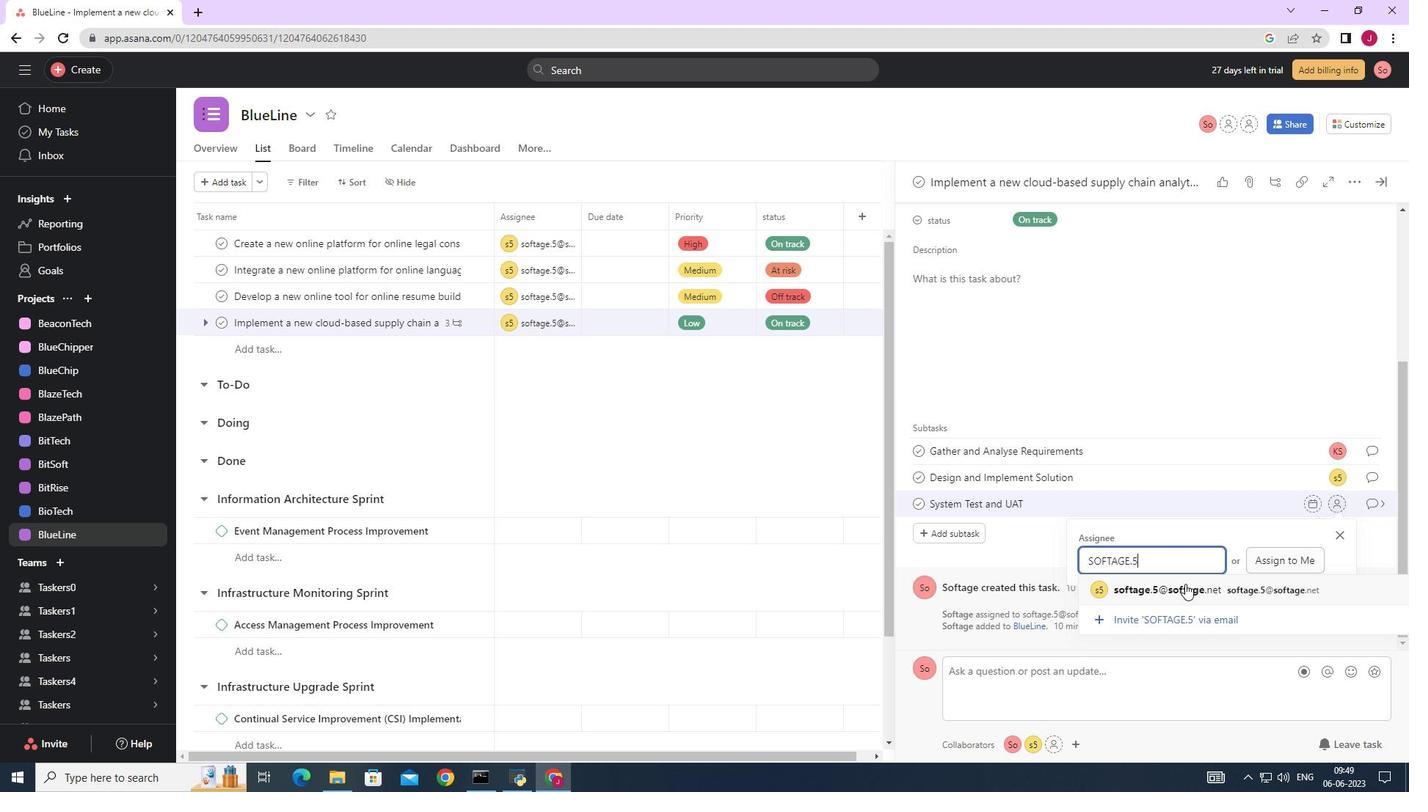 
Action: Mouse pressed left at (1179, 589)
Screenshot: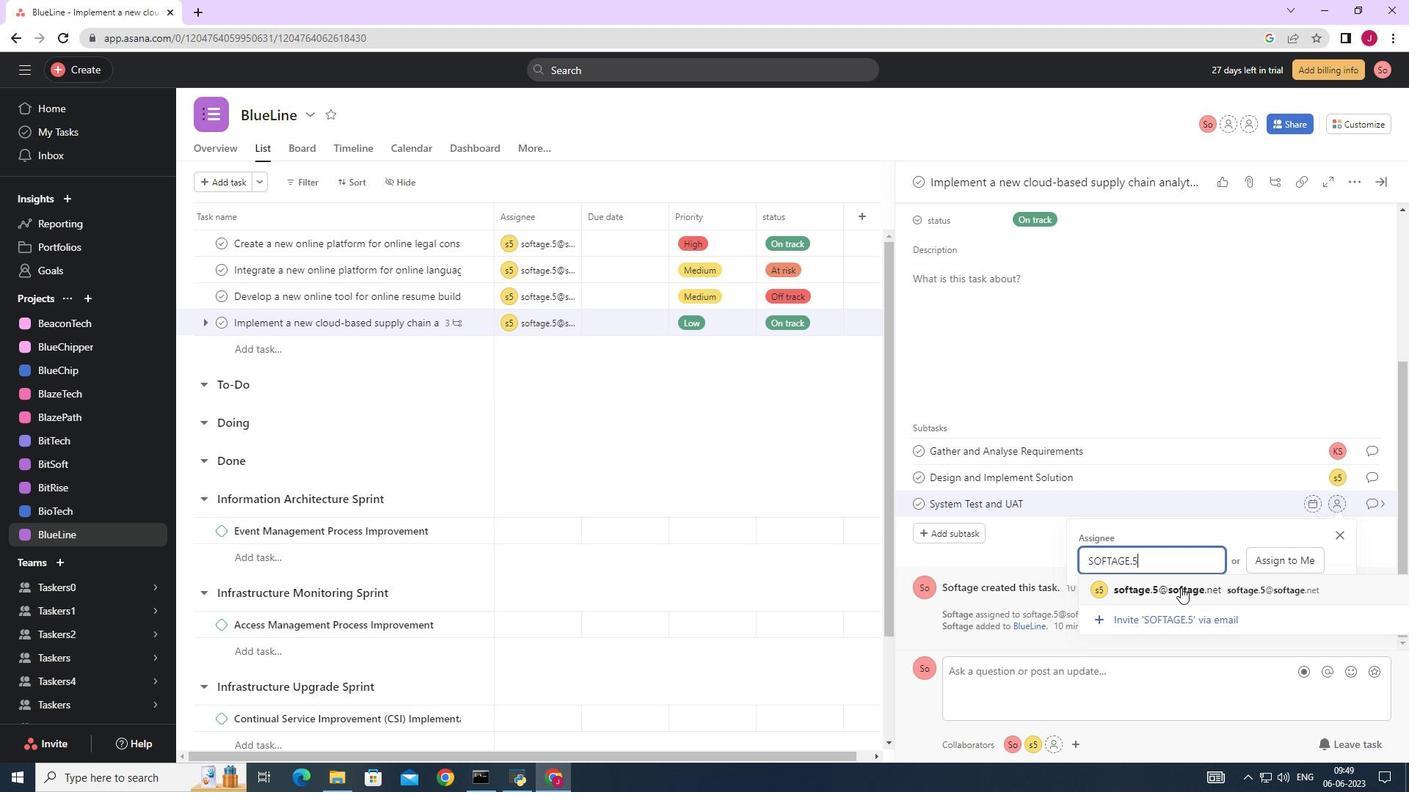 
Action: Mouse moved to (1378, 505)
Screenshot: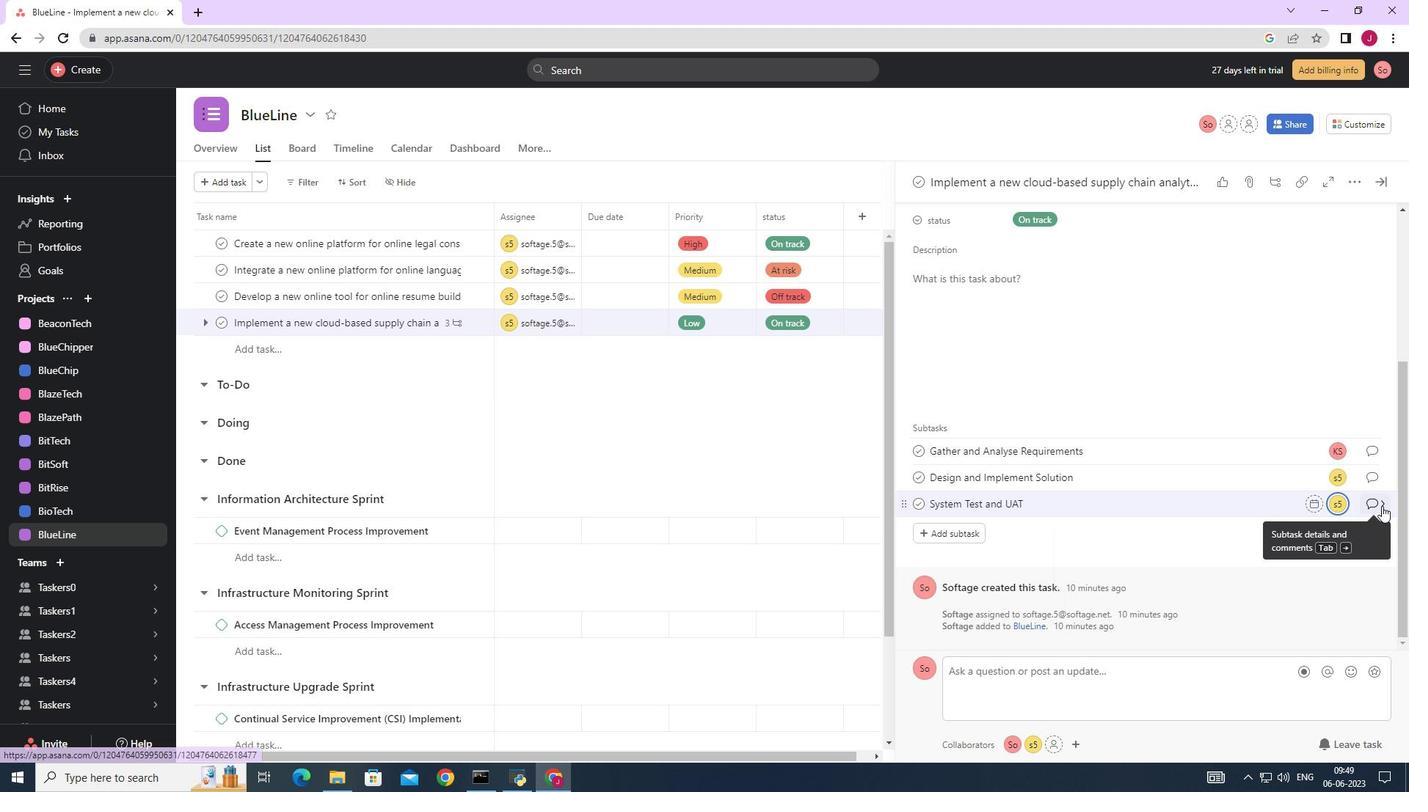 
Action: Mouse pressed left at (1378, 505)
Screenshot: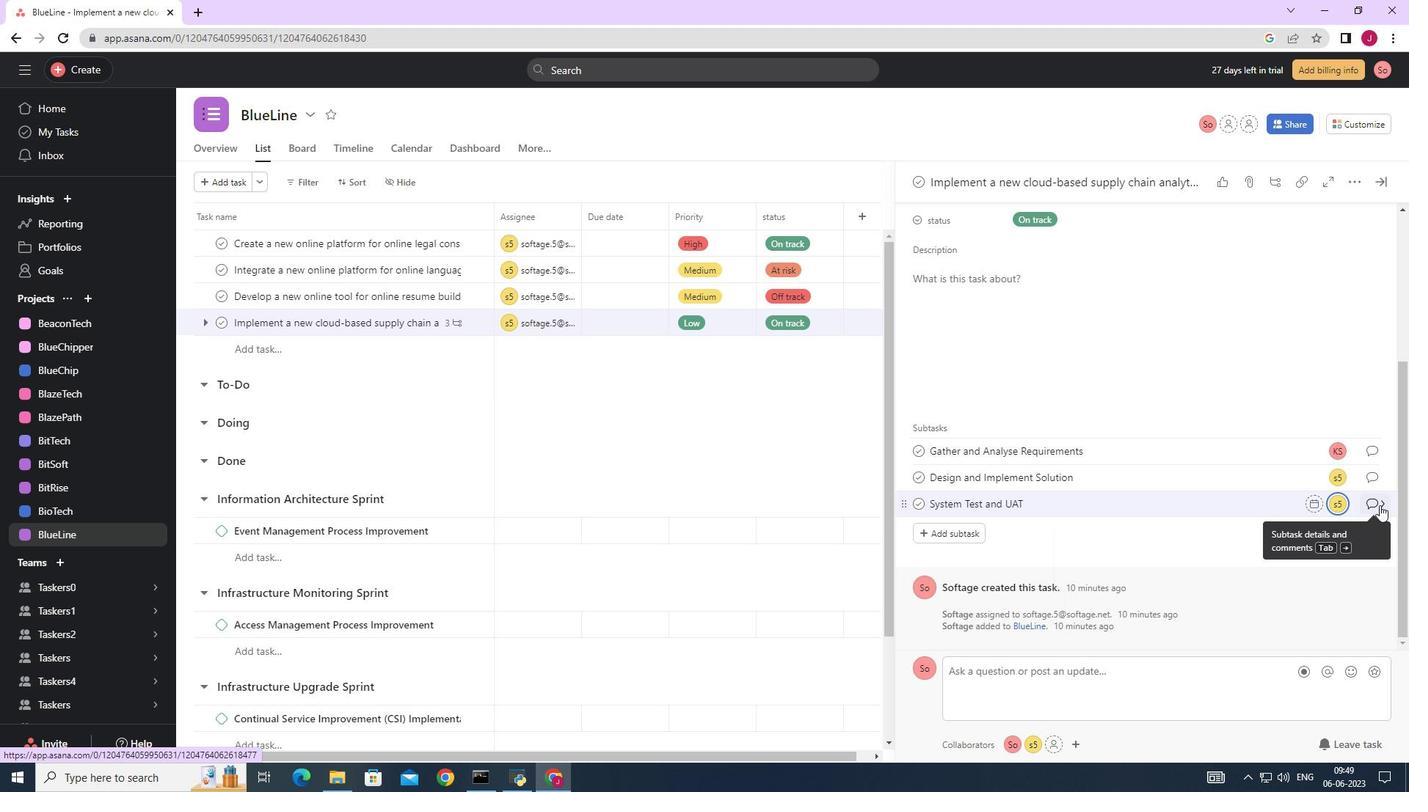 
Action: Mouse moved to (975, 386)
Screenshot: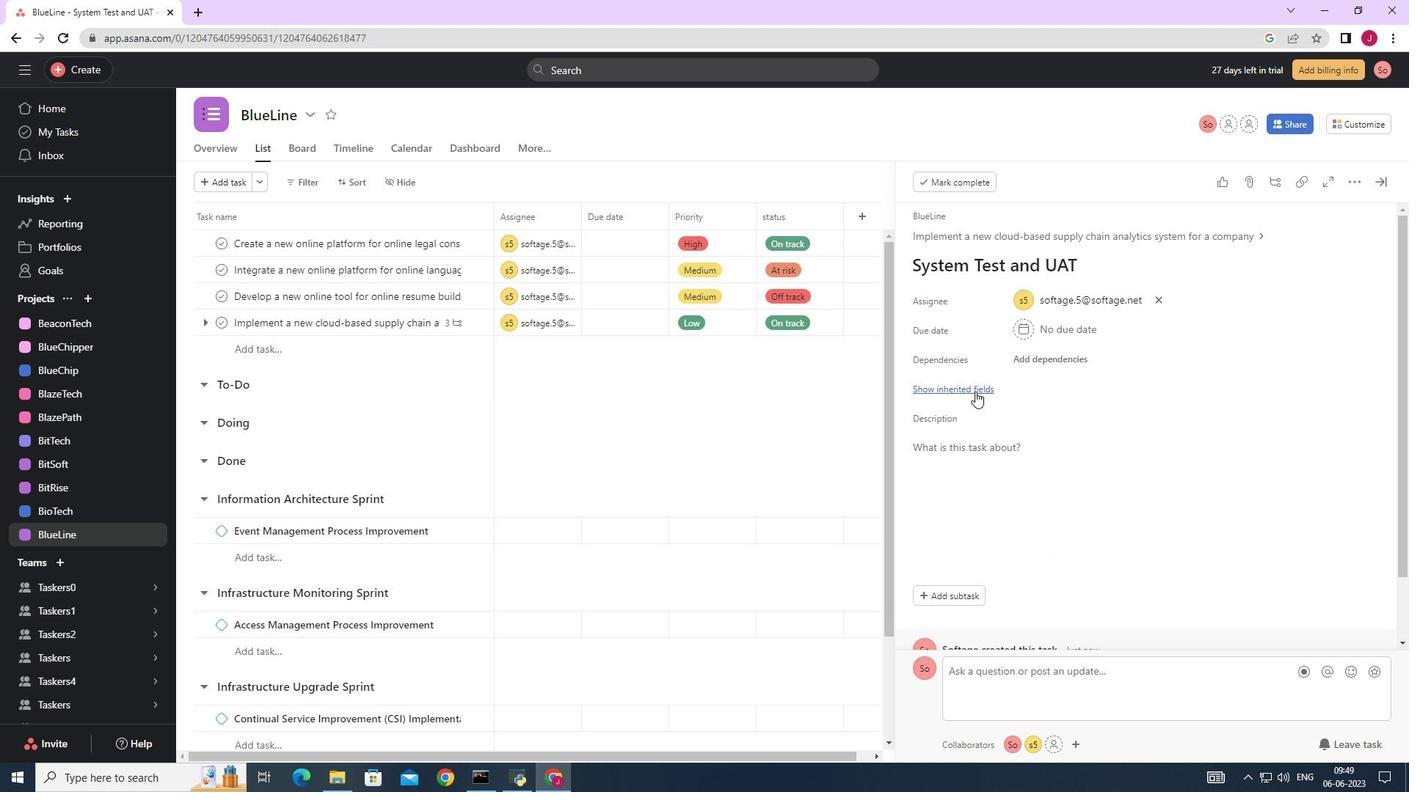
Action: Mouse pressed left at (975, 386)
Screenshot: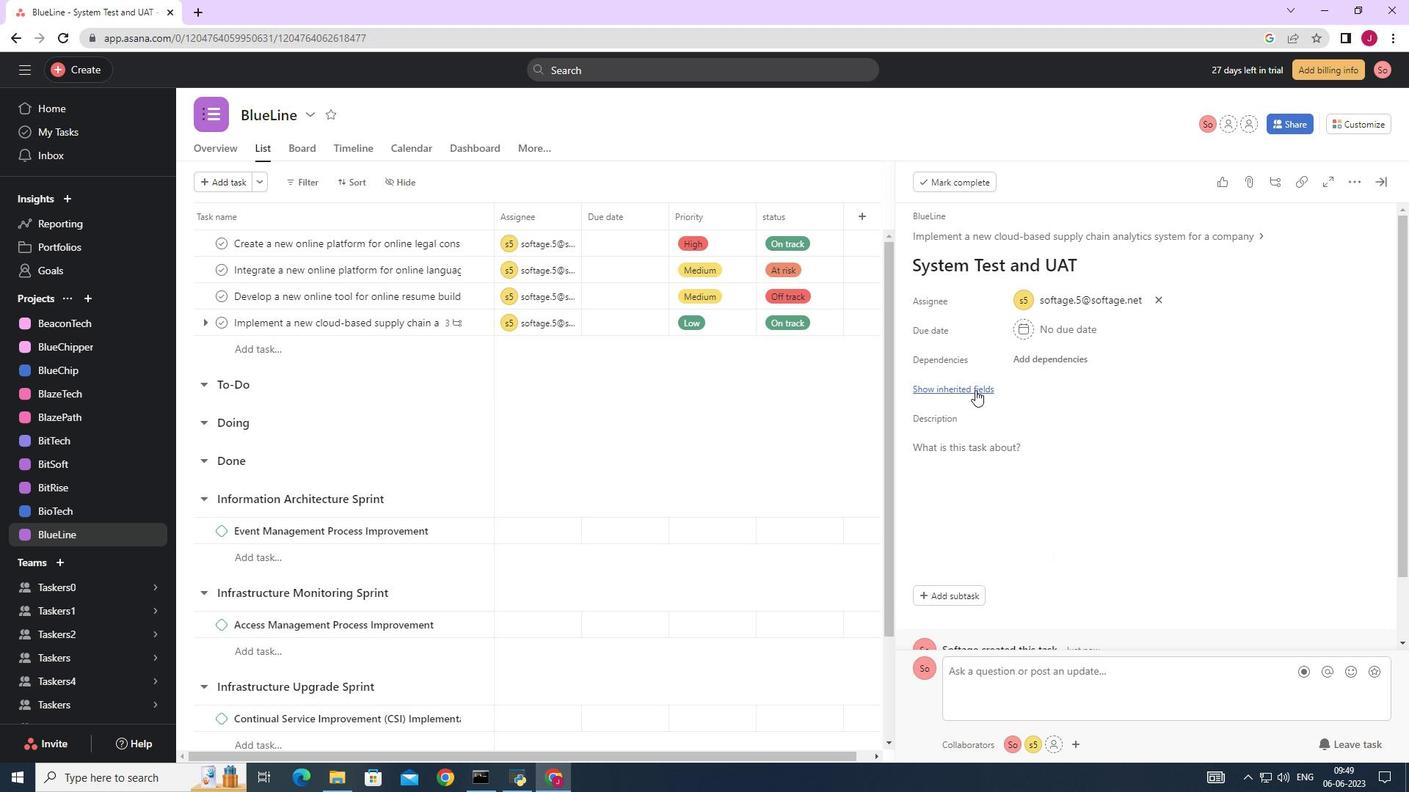 
Action: Mouse moved to (1031, 414)
Screenshot: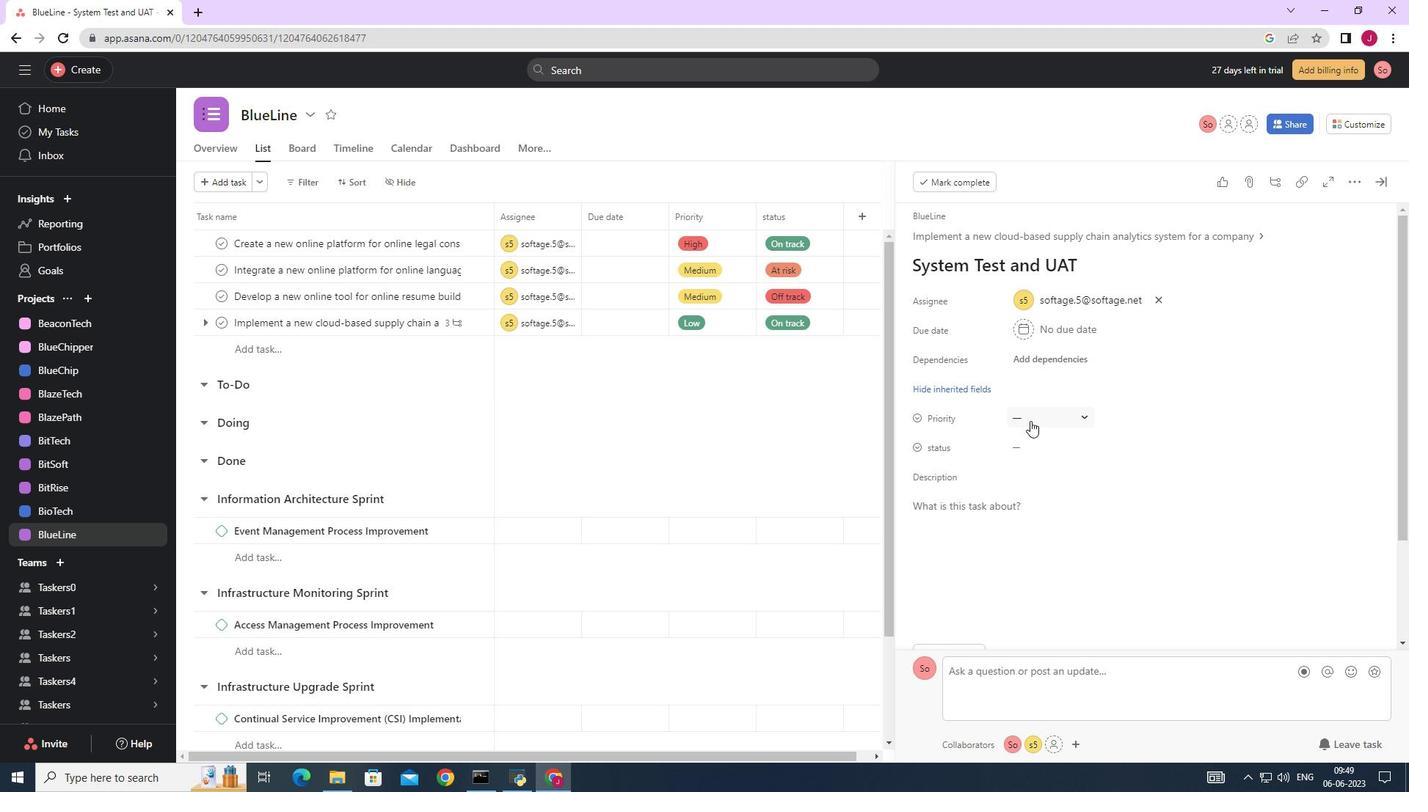 
Action: Mouse pressed left at (1031, 414)
Screenshot: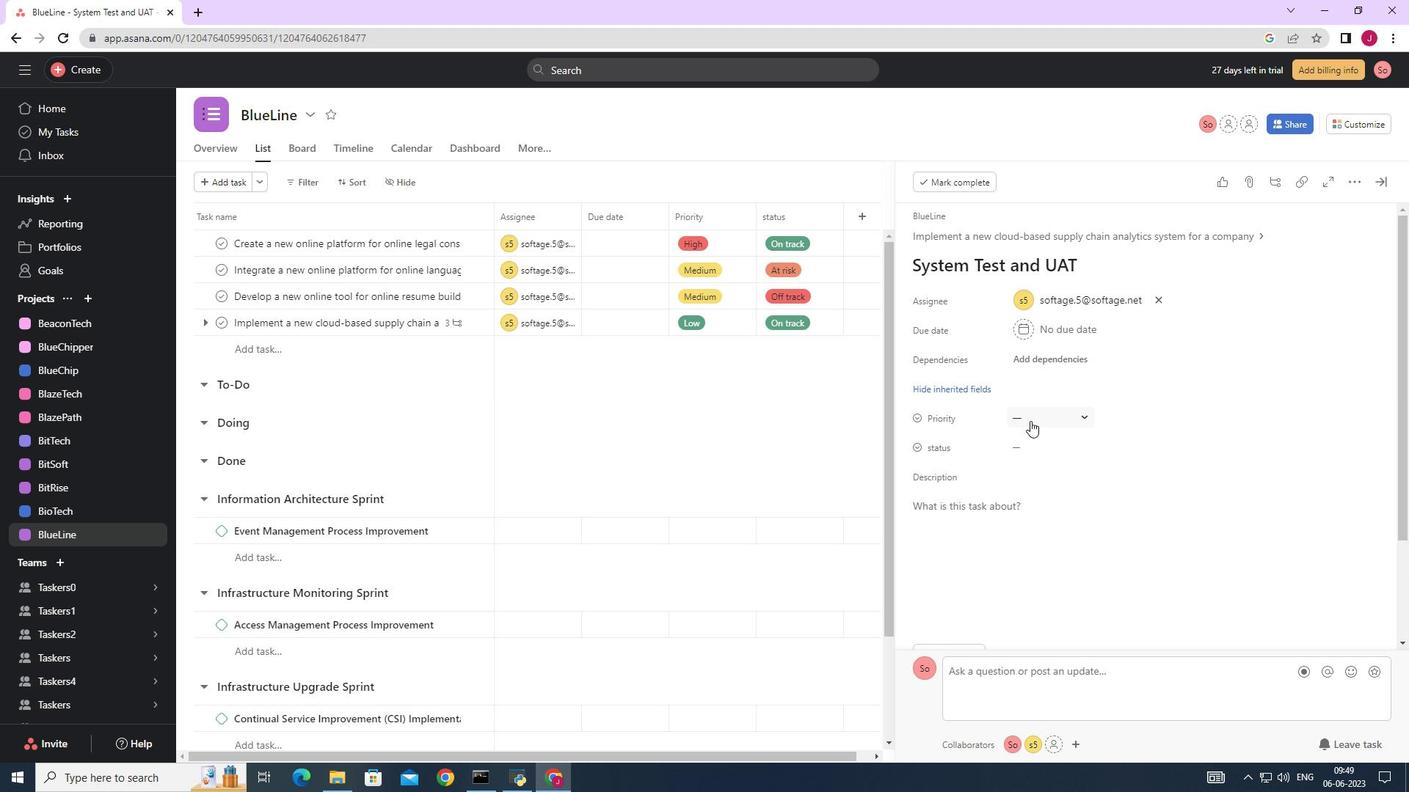 
Action: Mouse moved to (1054, 496)
Screenshot: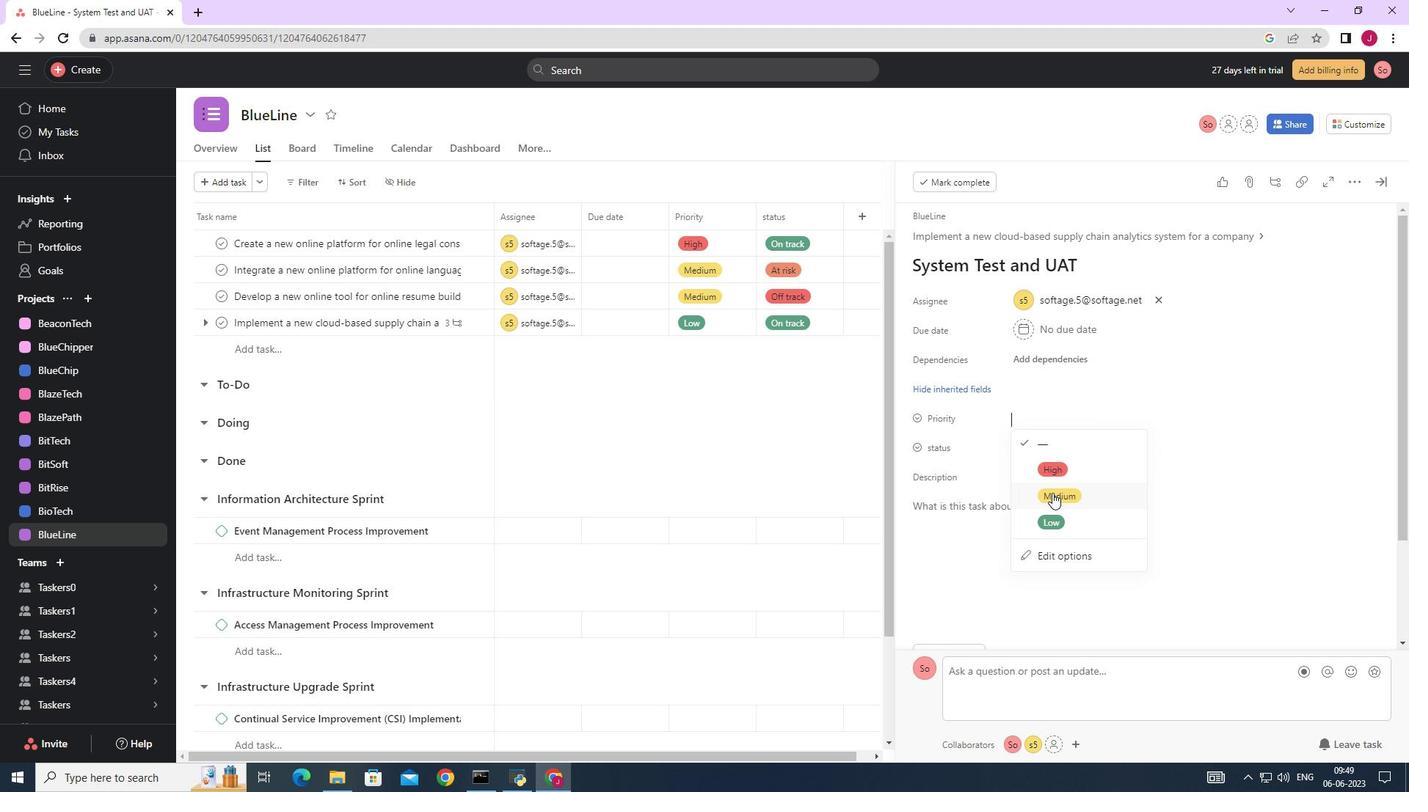 
Action: Mouse pressed left at (1054, 496)
Screenshot: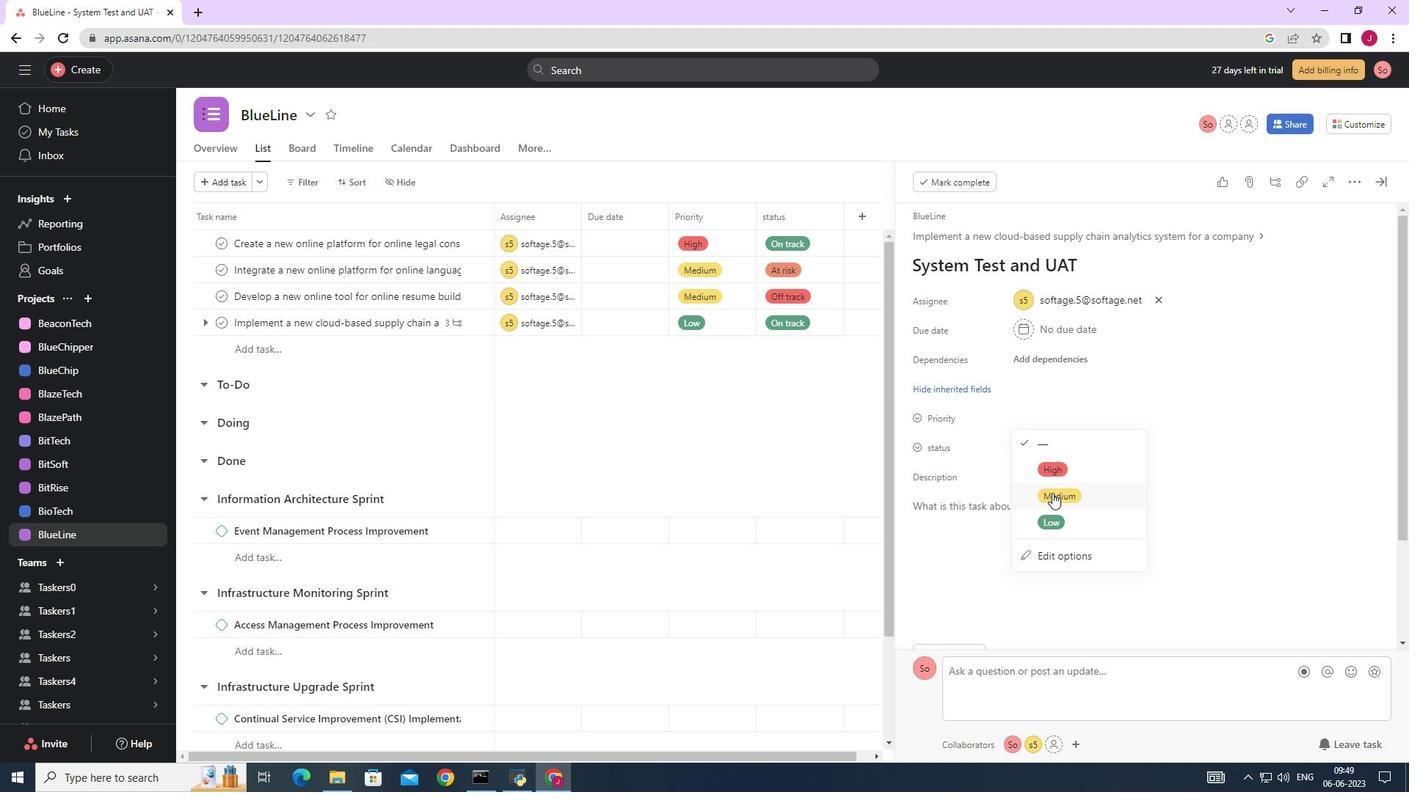 
Action: Mouse moved to (1027, 439)
Screenshot: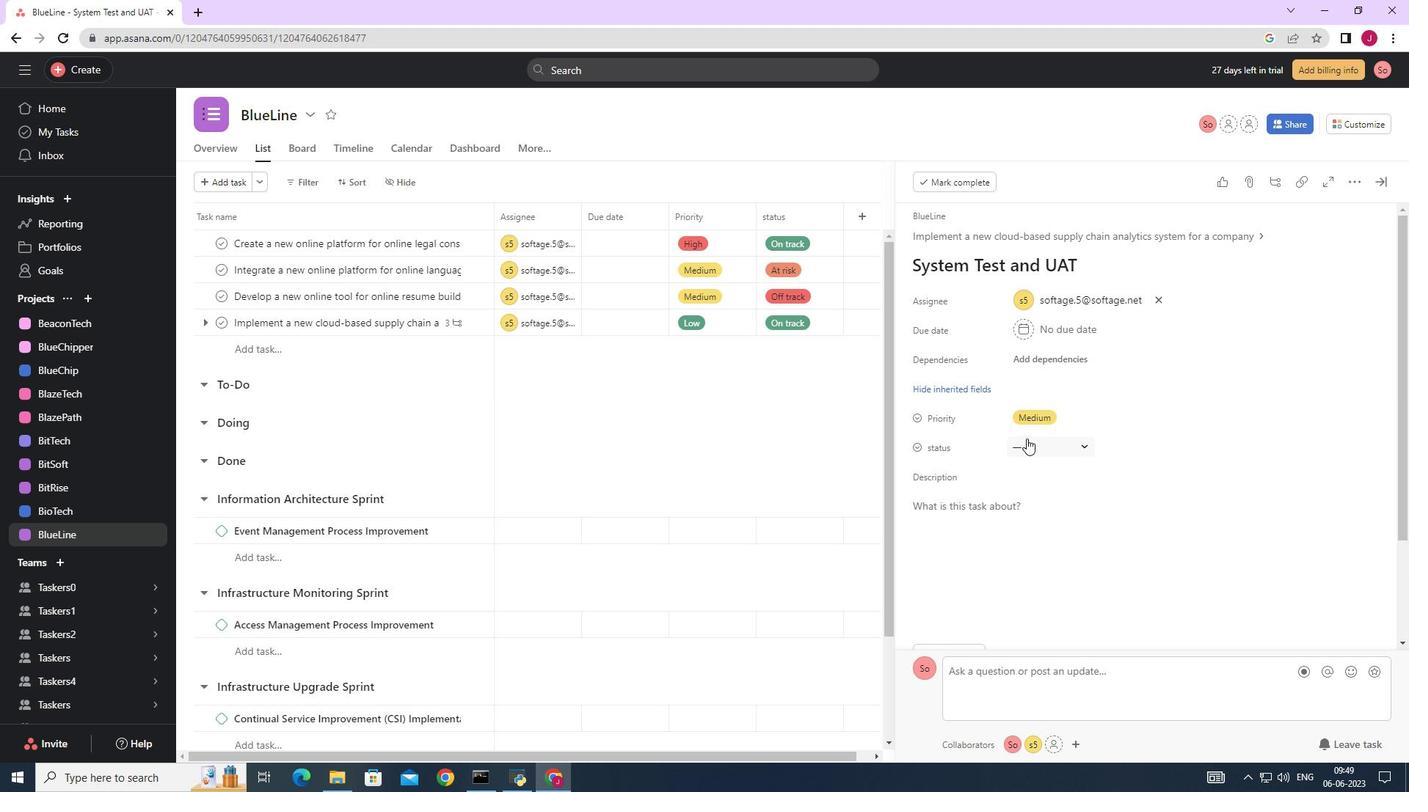 
Action: Mouse pressed left at (1027, 439)
Screenshot: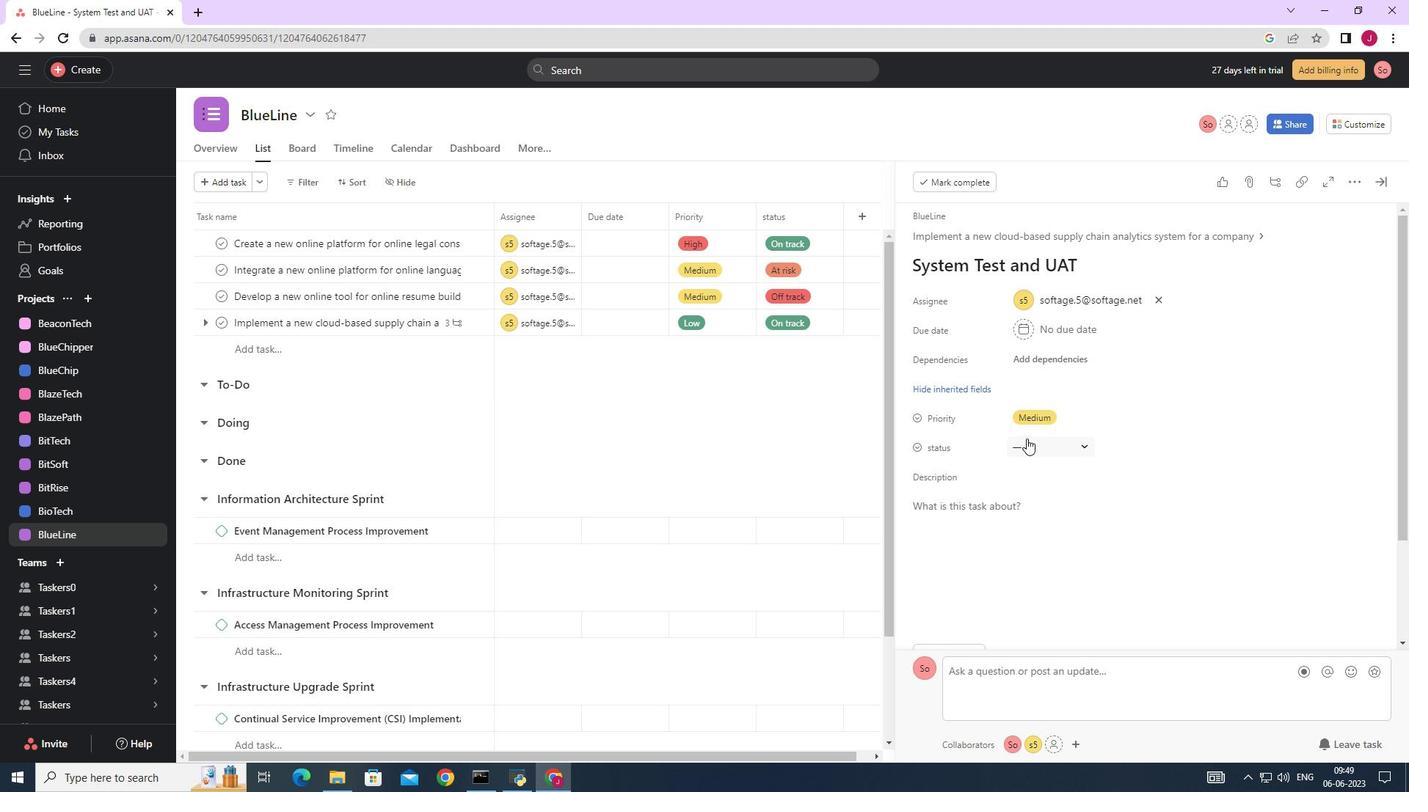
Action: Mouse moved to (1058, 551)
Screenshot: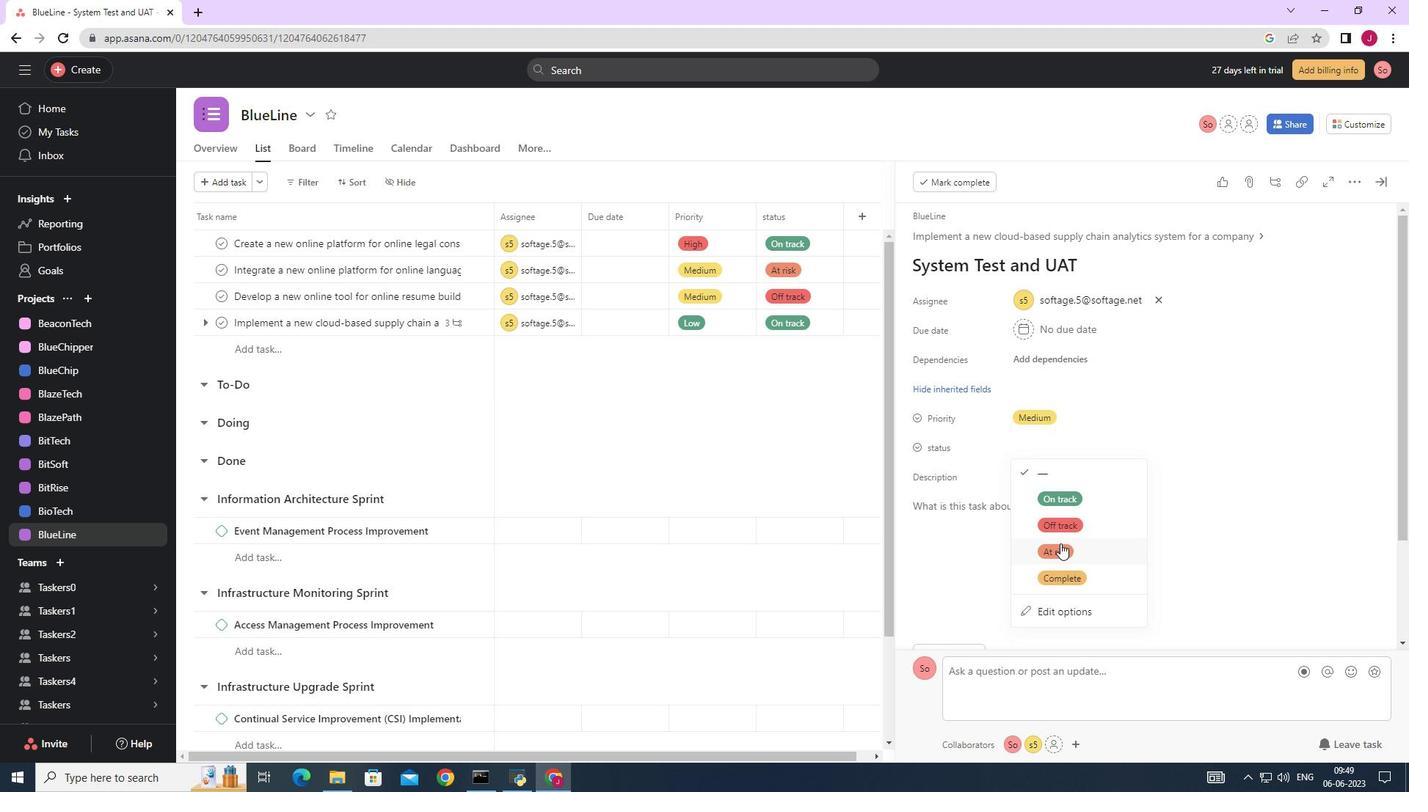 
Action: Mouse pressed left at (1058, 551)
Screenshot: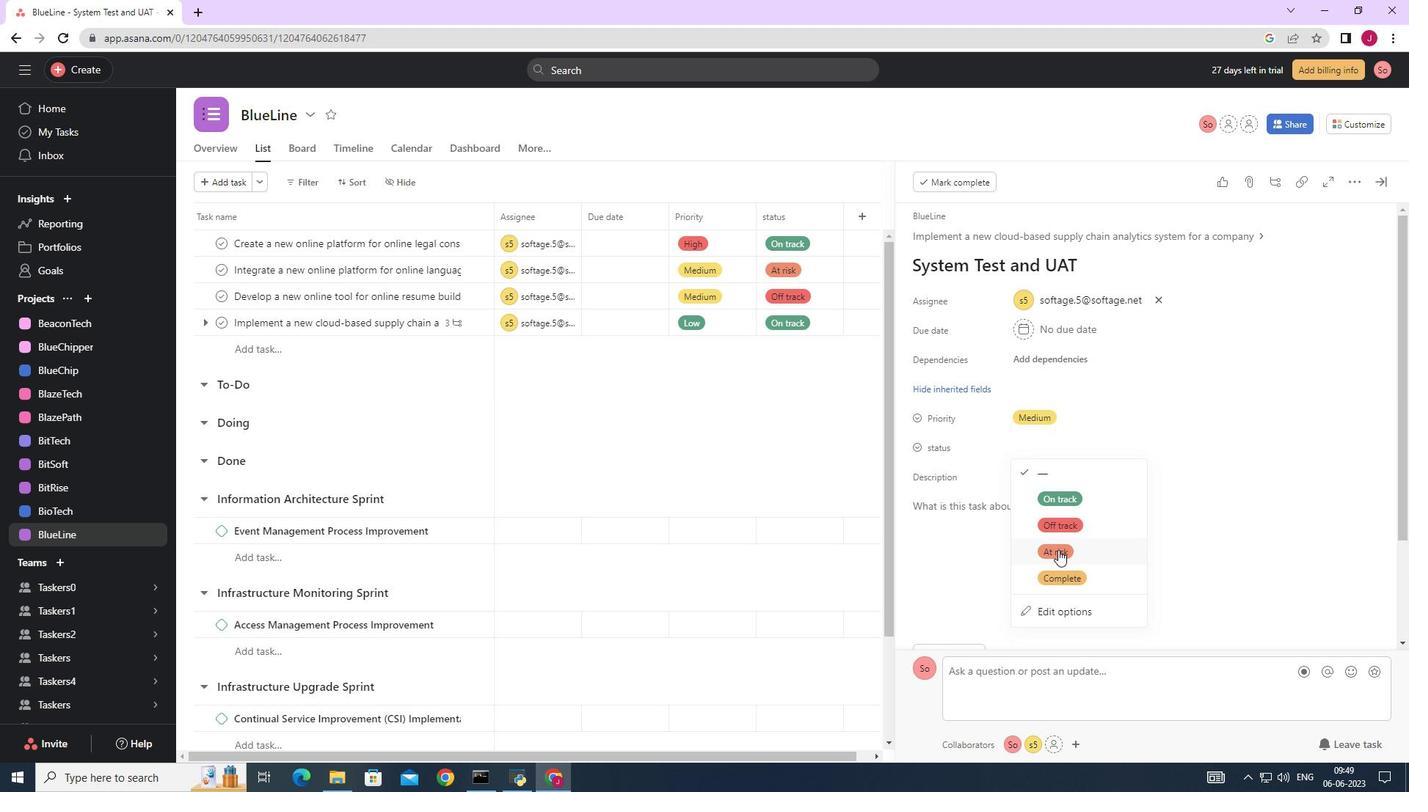
Action: Mouse moved to (1386, 178)
Screenshot: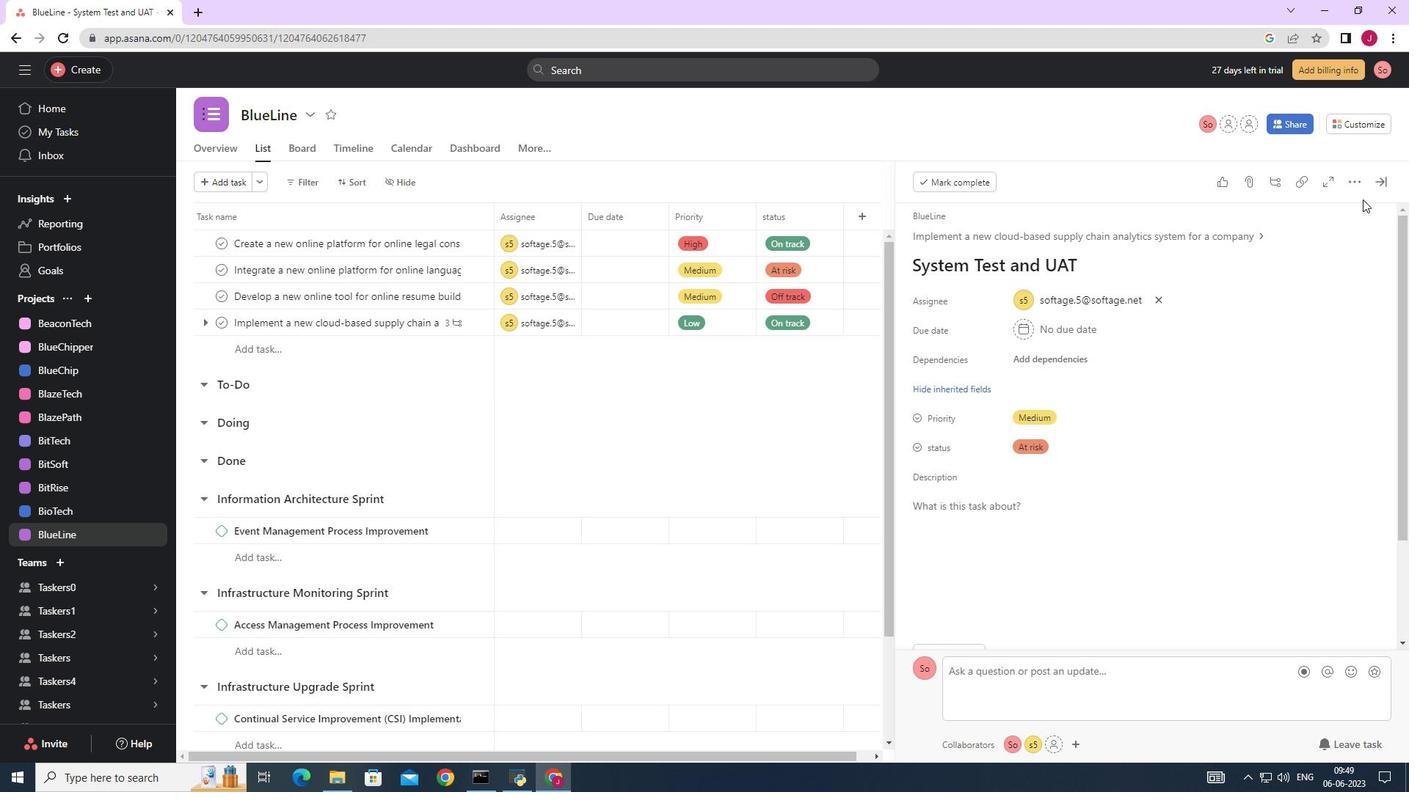 
Action: Mouse pressed left at (1386, 178)
Screenshot: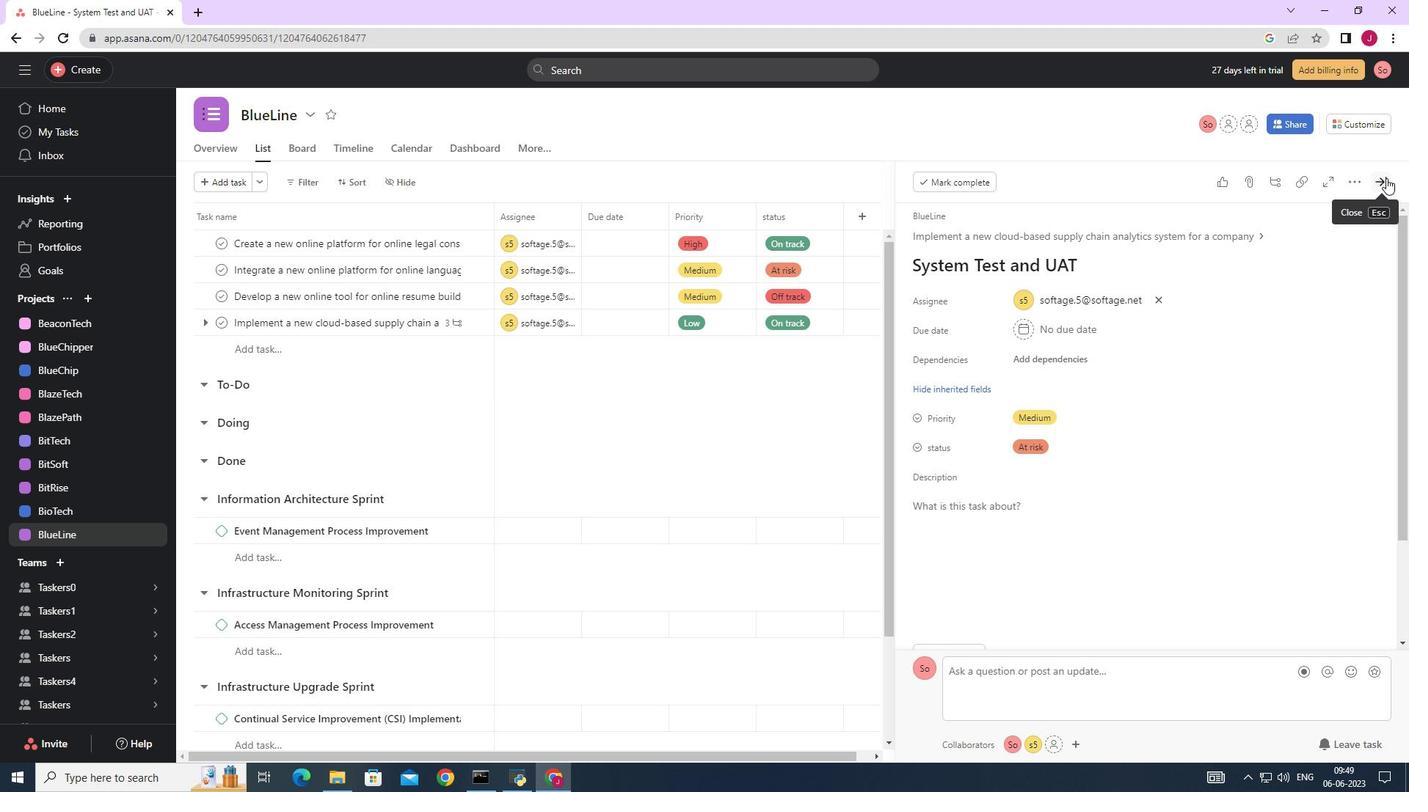 
Action: Mouse moved to (1380, 179)
Screenshot: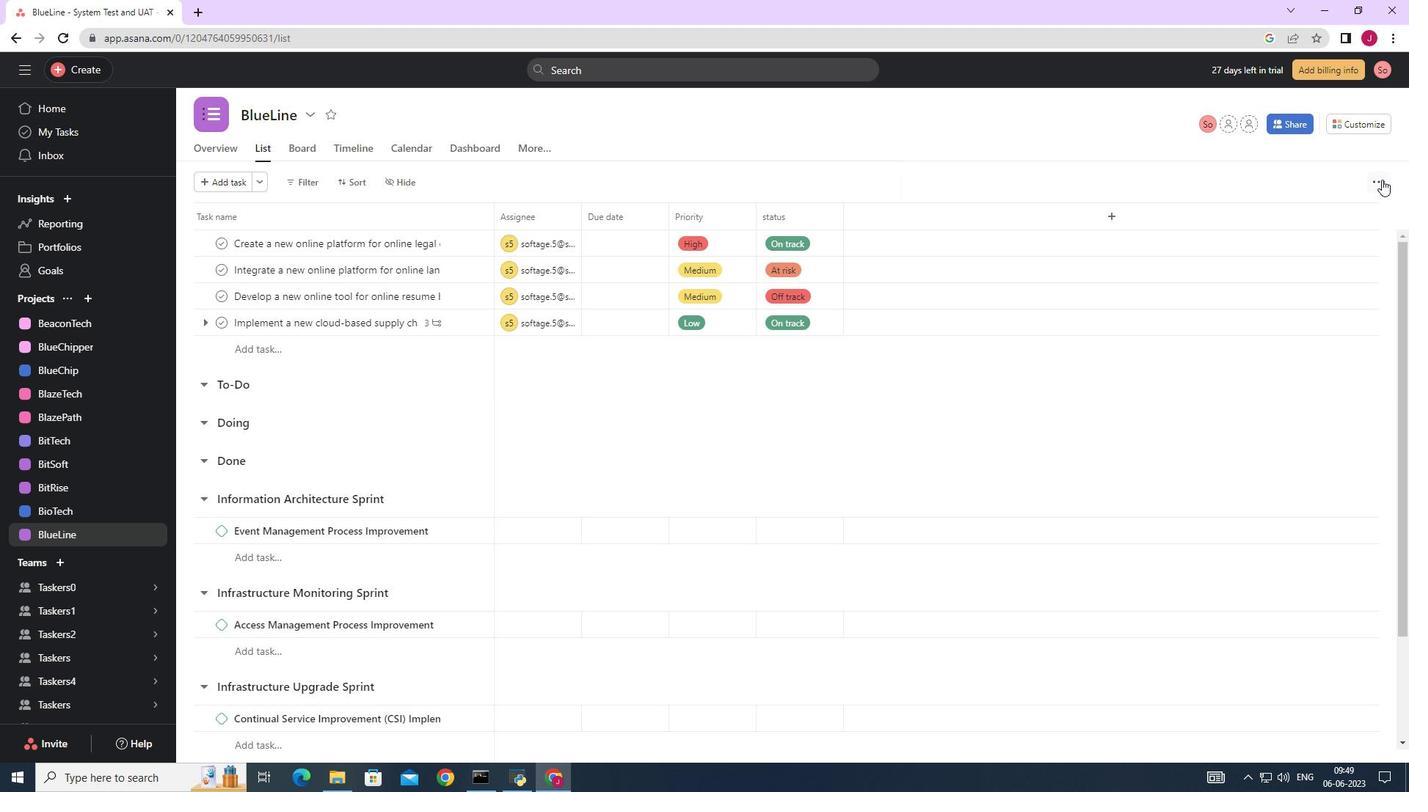 
